 Task: Forward email as attachment with the signature Gus Powell with the subject Cancellation of a call from softage.8@softage.net to softage.9@softage.net and softage.10@softage.net with BCC to softage.6@softage.net with the message Please let me know if there are any updates on the project budget.
Action: Mouse moved to (129, 125)
Screenshot: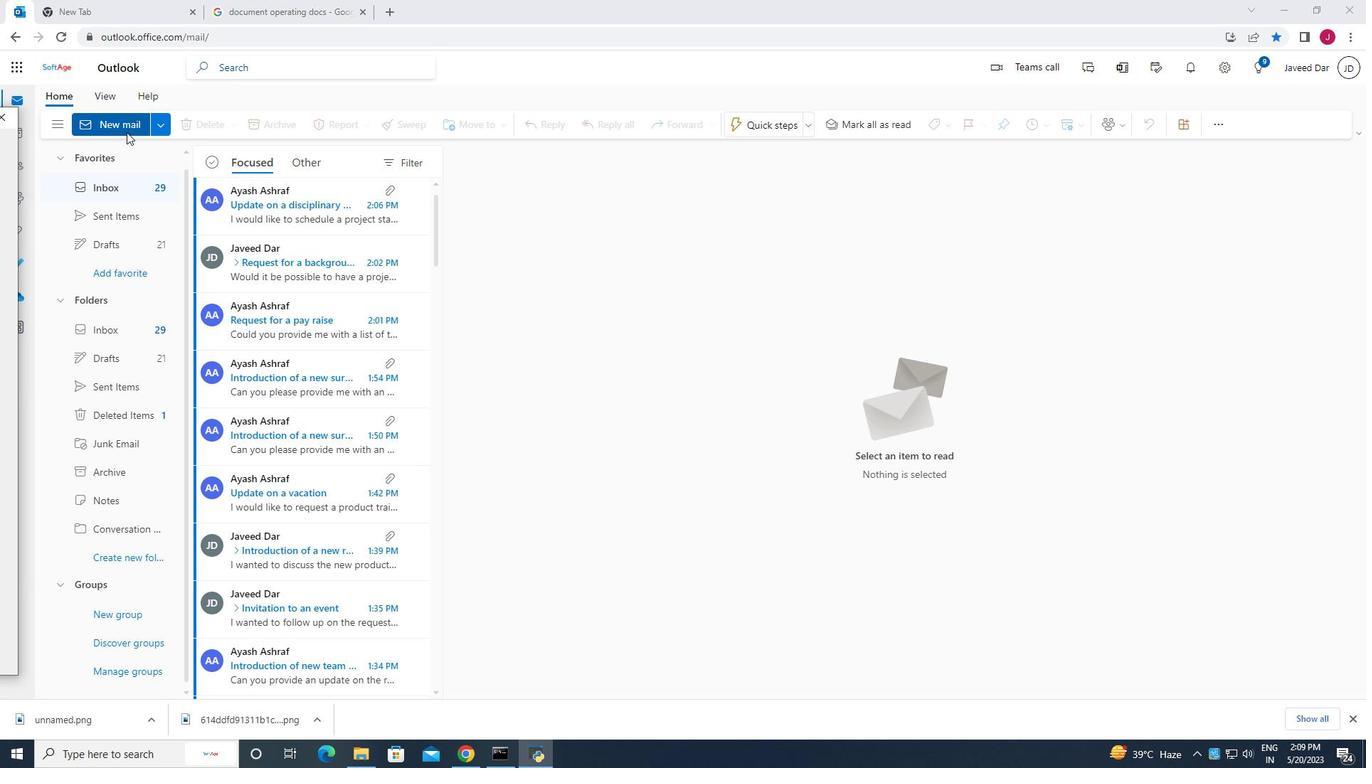 
Action: Mouse pressed left at (129, 125)
Screenshot: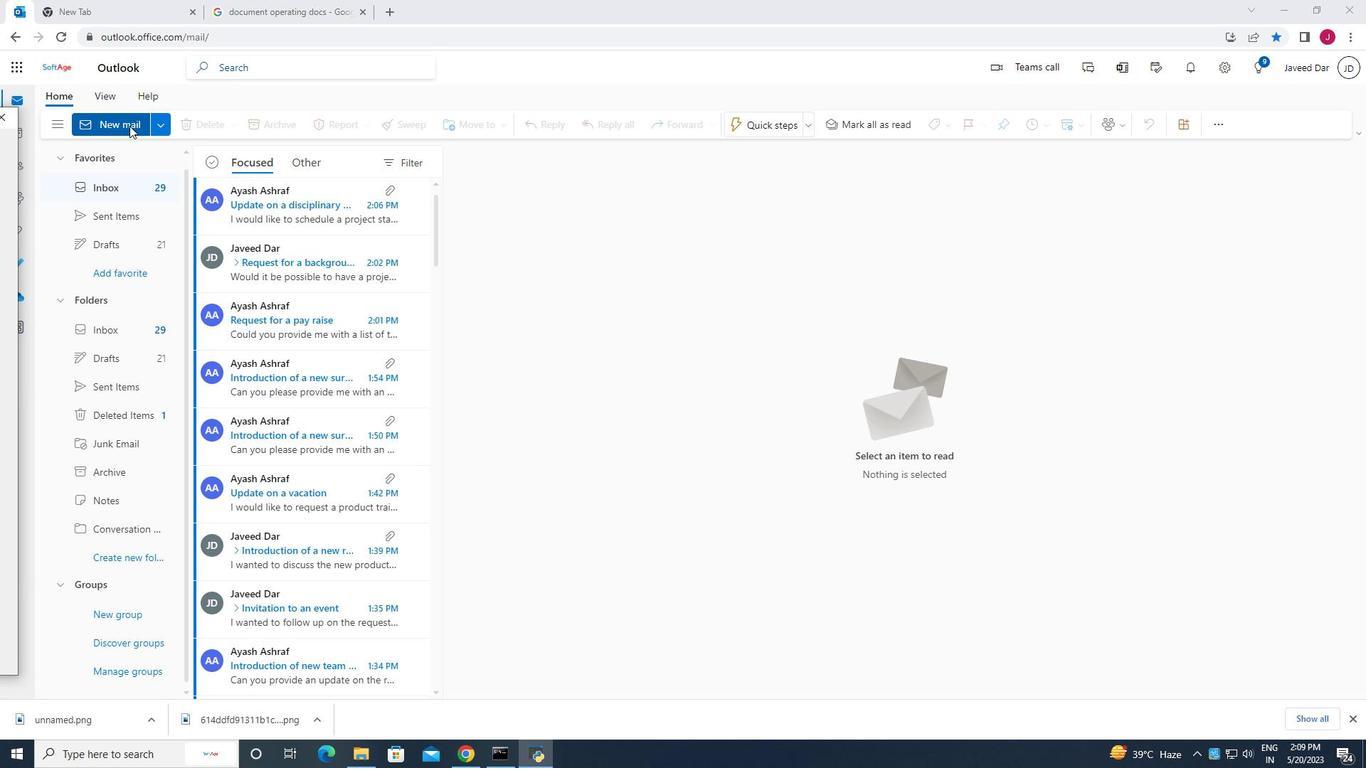 
Action: Mouse moved to (506, 276)
Screenshot: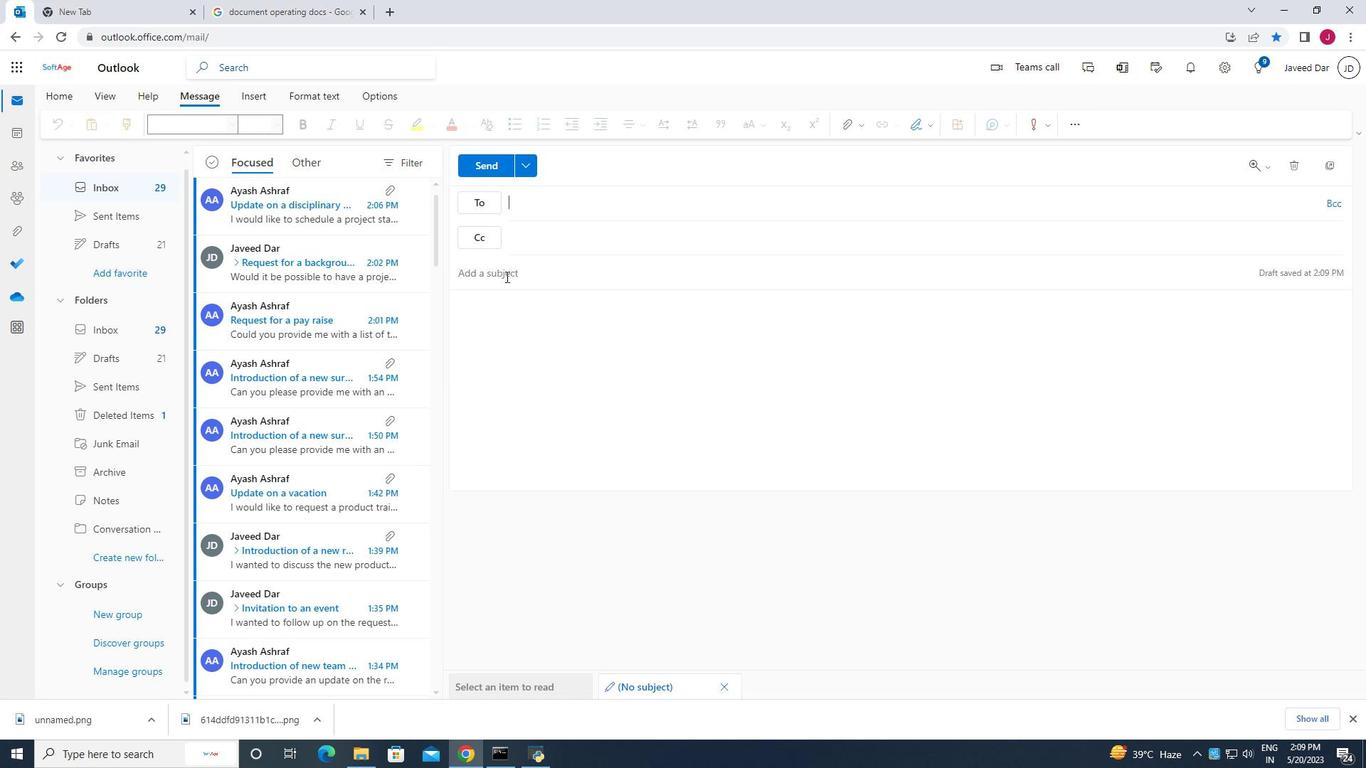 
Action: Mouse pressed left at (506, 276)
Screenshot: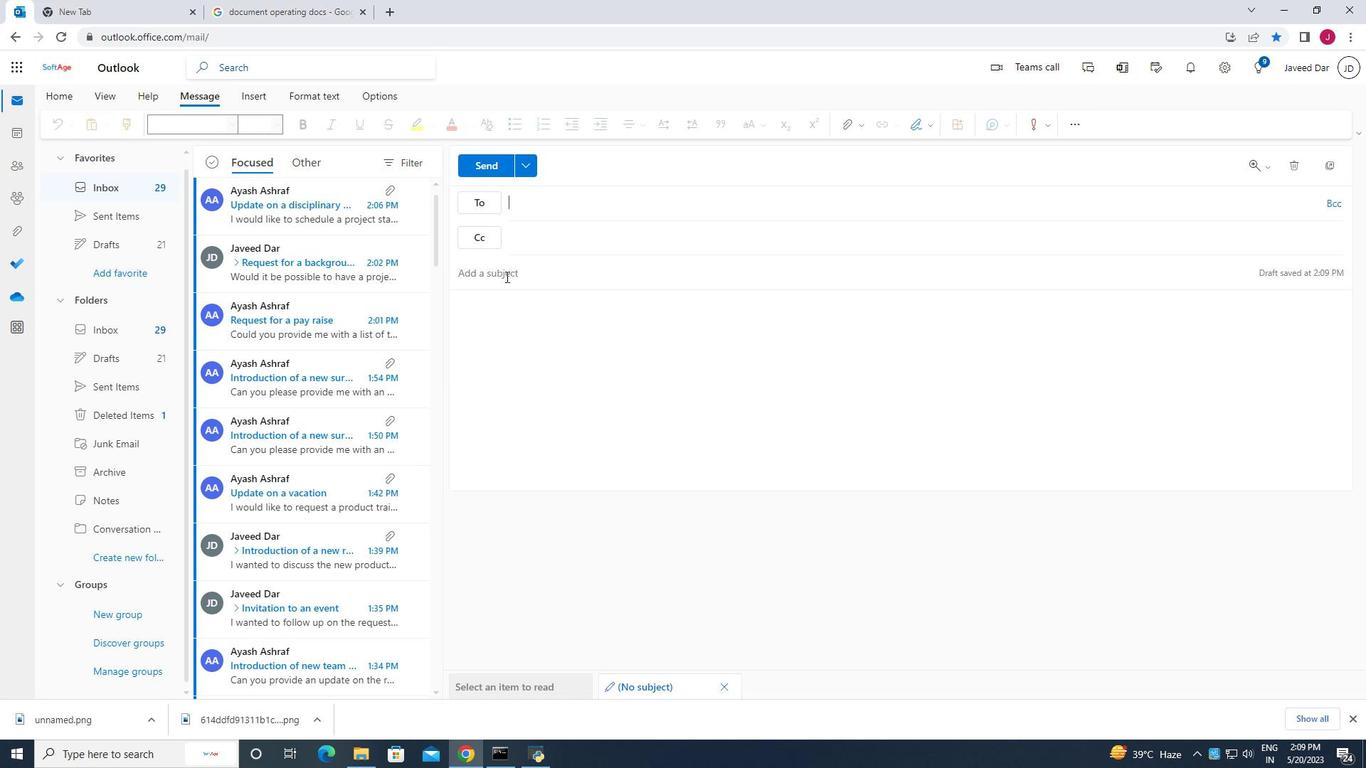 
Action: Mouse moved to (910, 125)
Screenshot: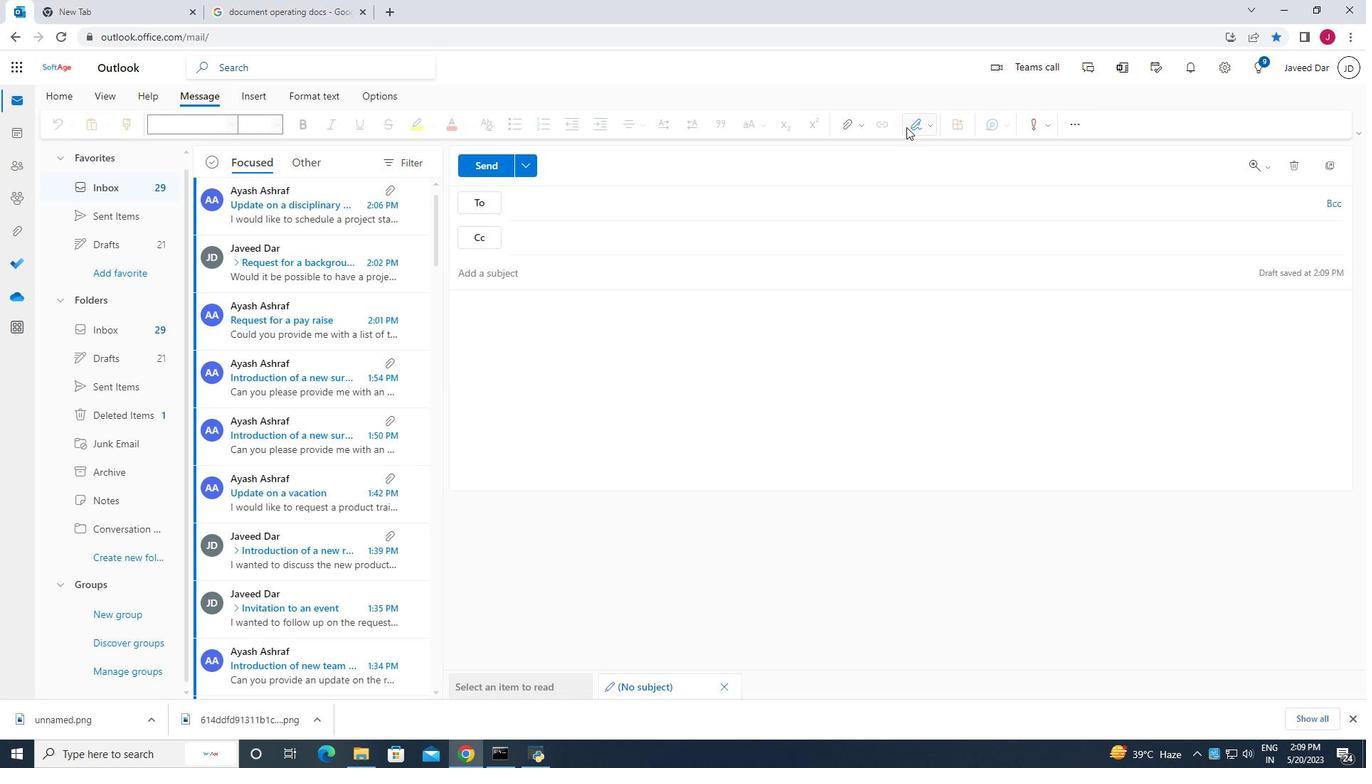 
Action: Mouse pressed left at (910, 125)
Screenshot: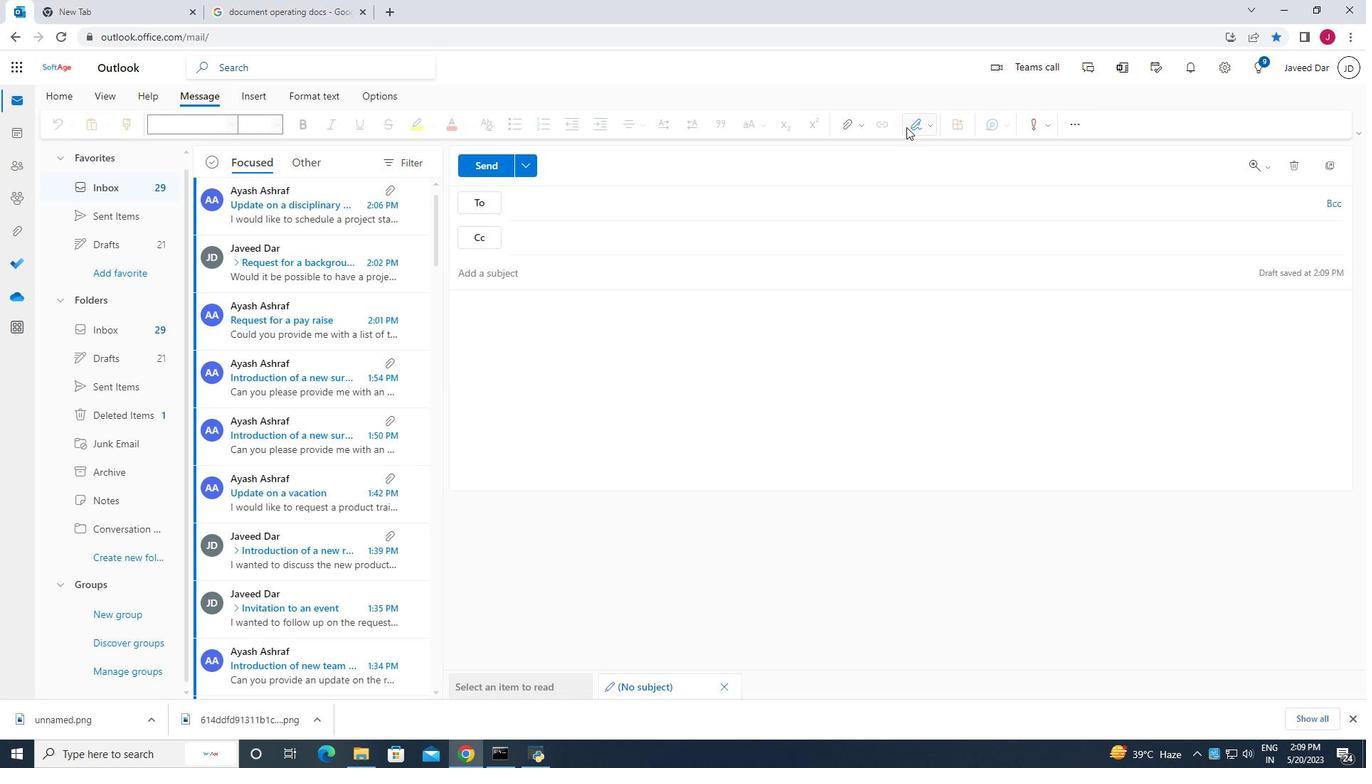 
Action: Mouse moved to (891, 178)
Screenshot: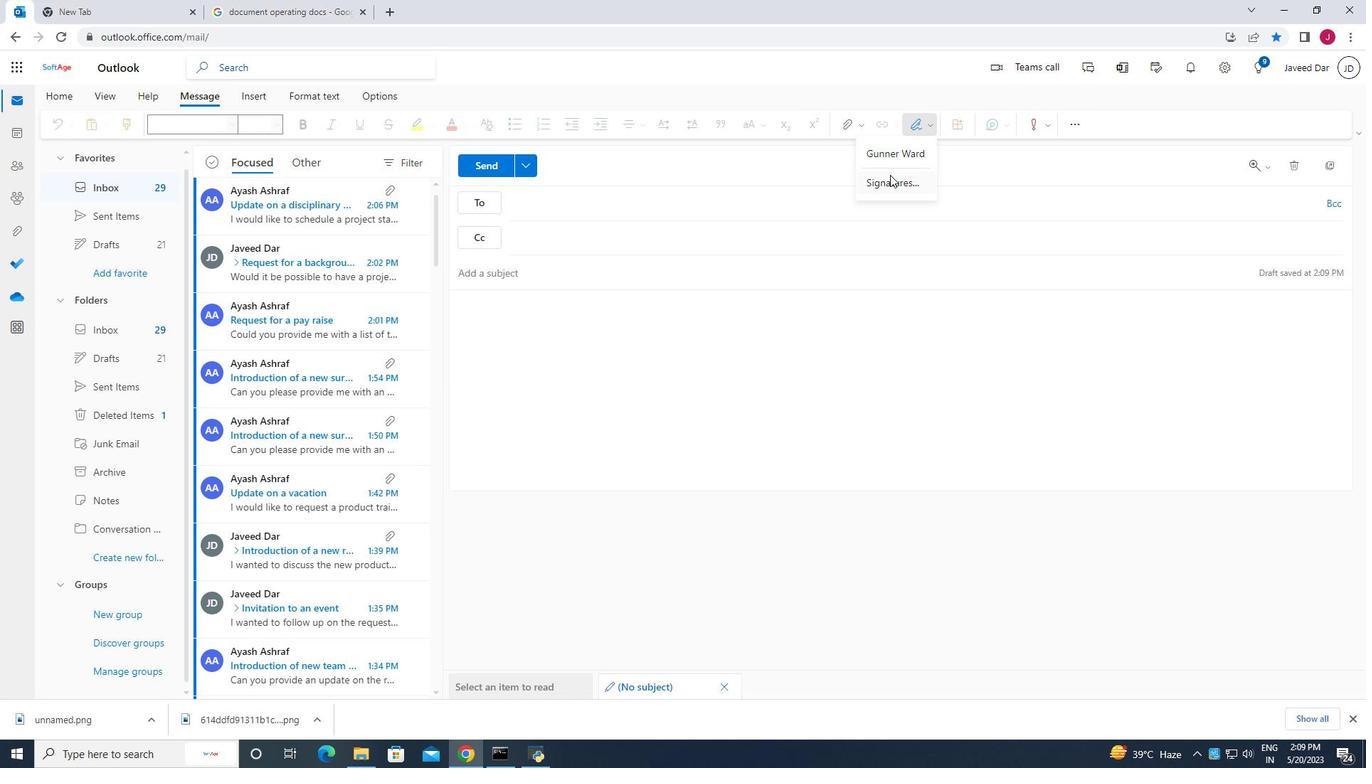 
Action: Mouse pressed left at (891, 178)
Screenshot: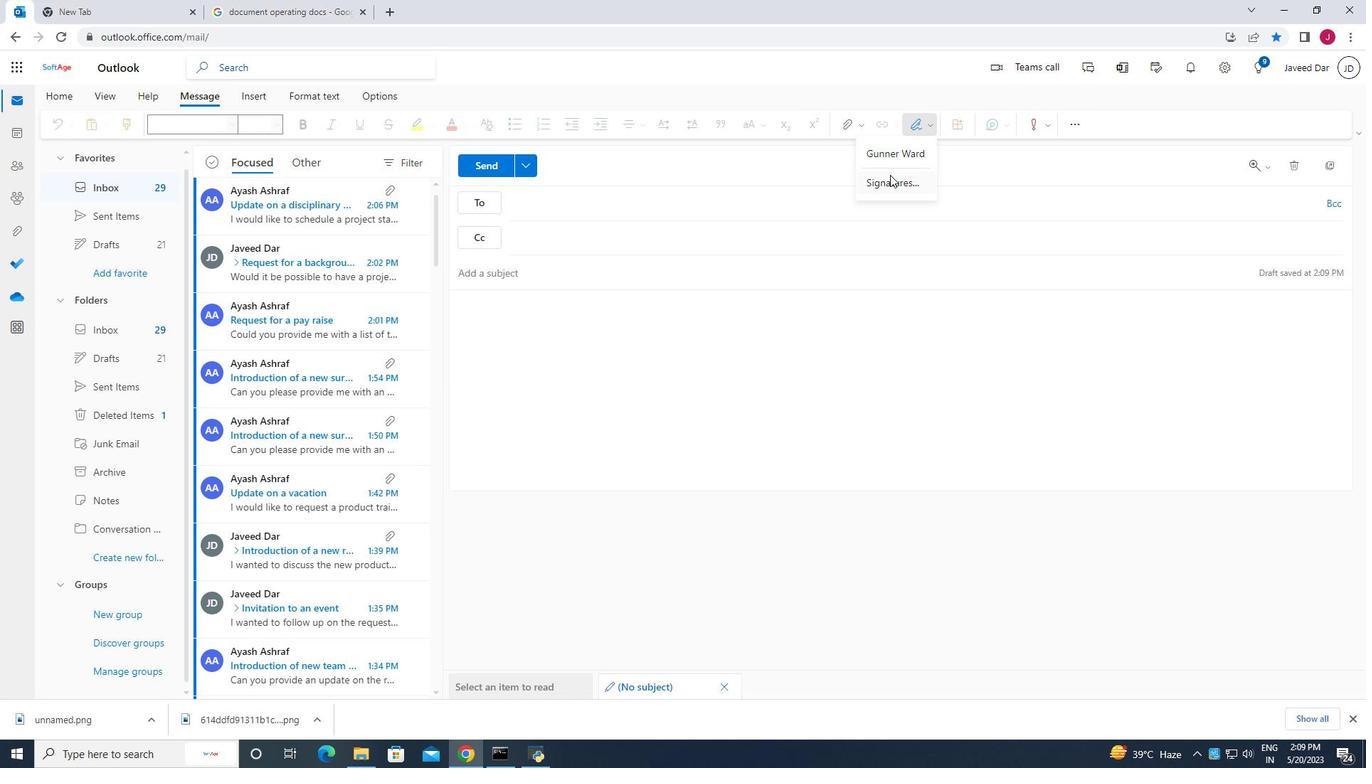 
Action: Mouse moved to (963, 240)
Screenshot: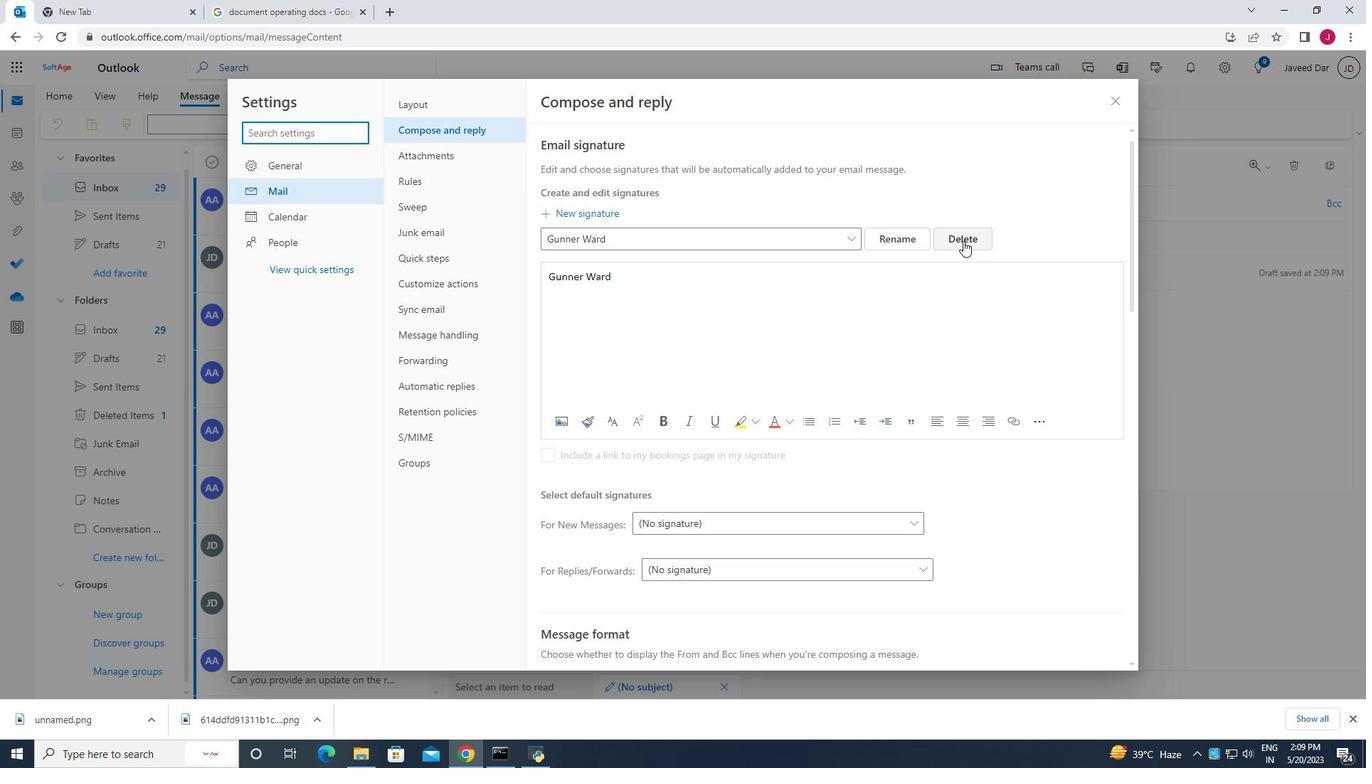 
Action: Mouse pressed left at (963, 240)
Screenshot: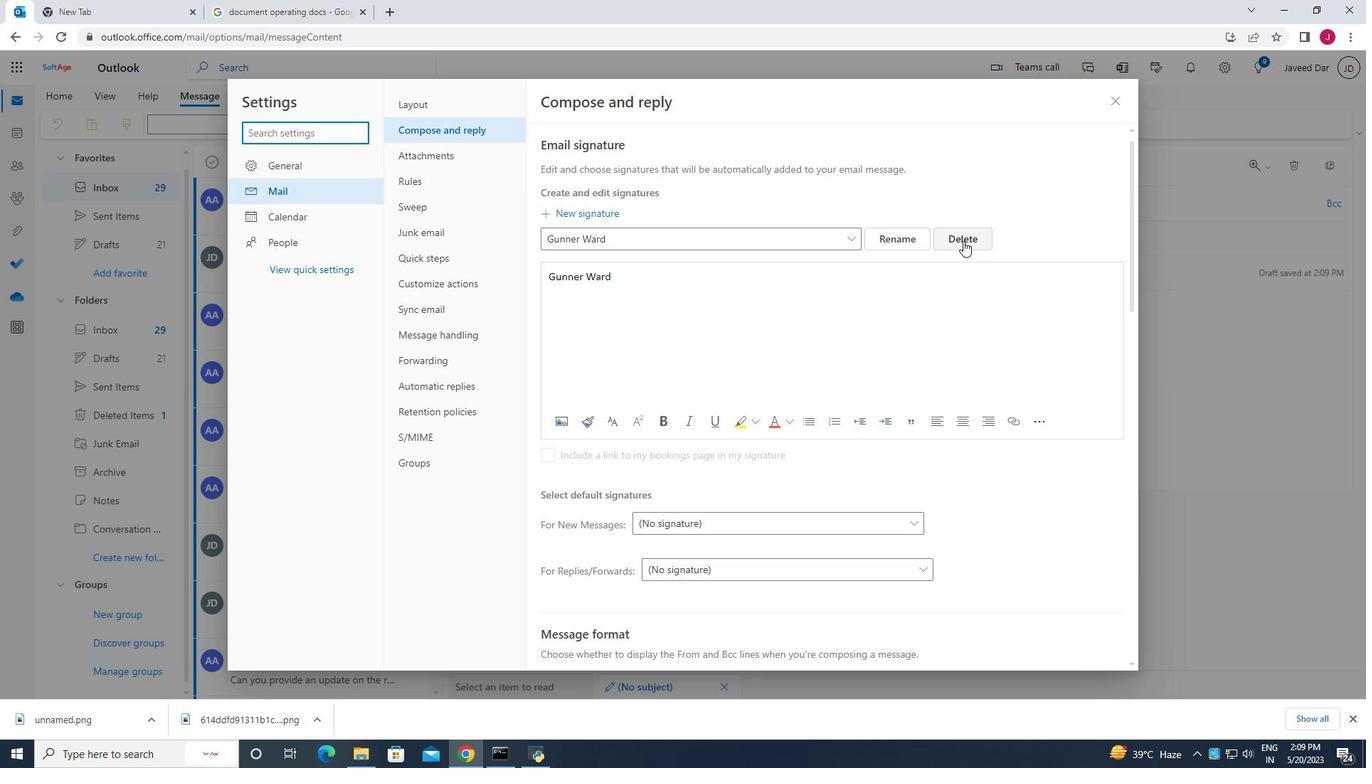 
Action: Mouse moved to (594, 240)
Screenshot: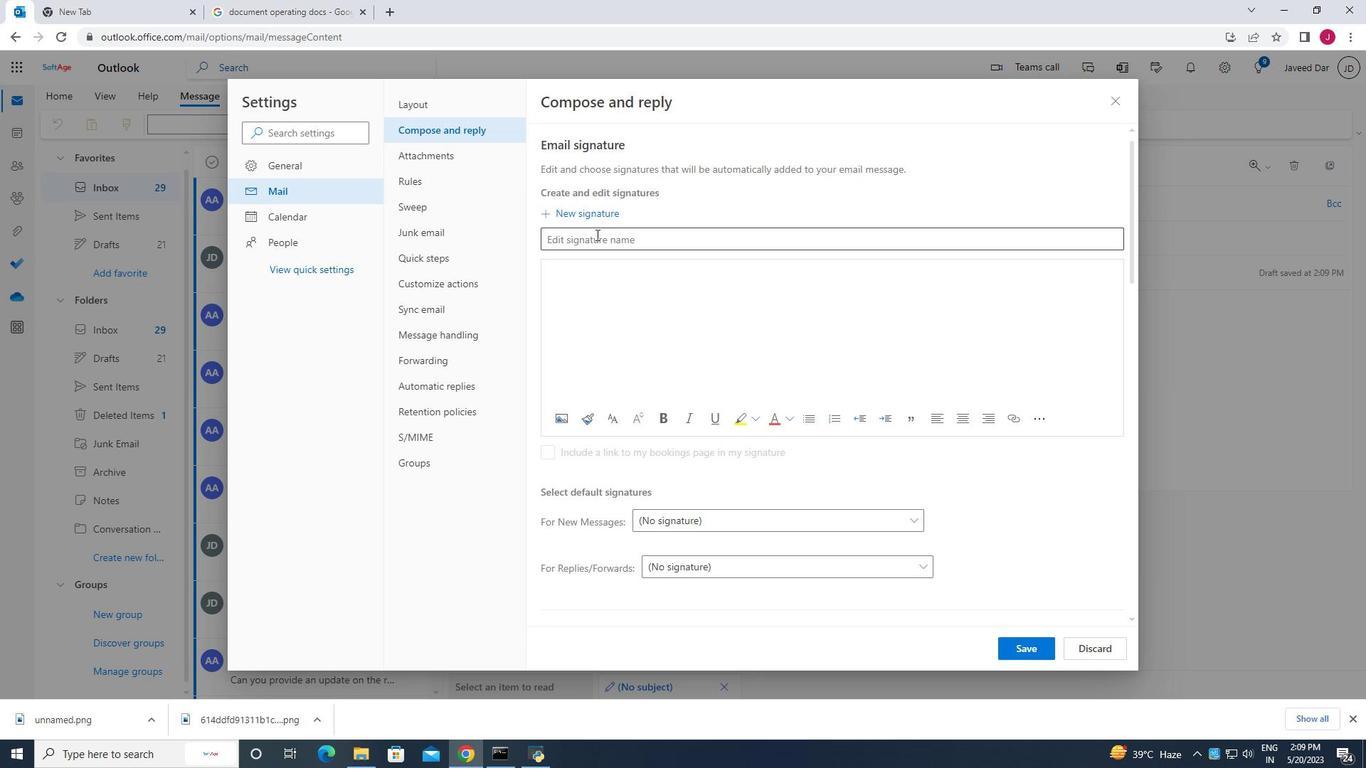 
Action: Mouse pressed left at (594, 240)
Screenshot: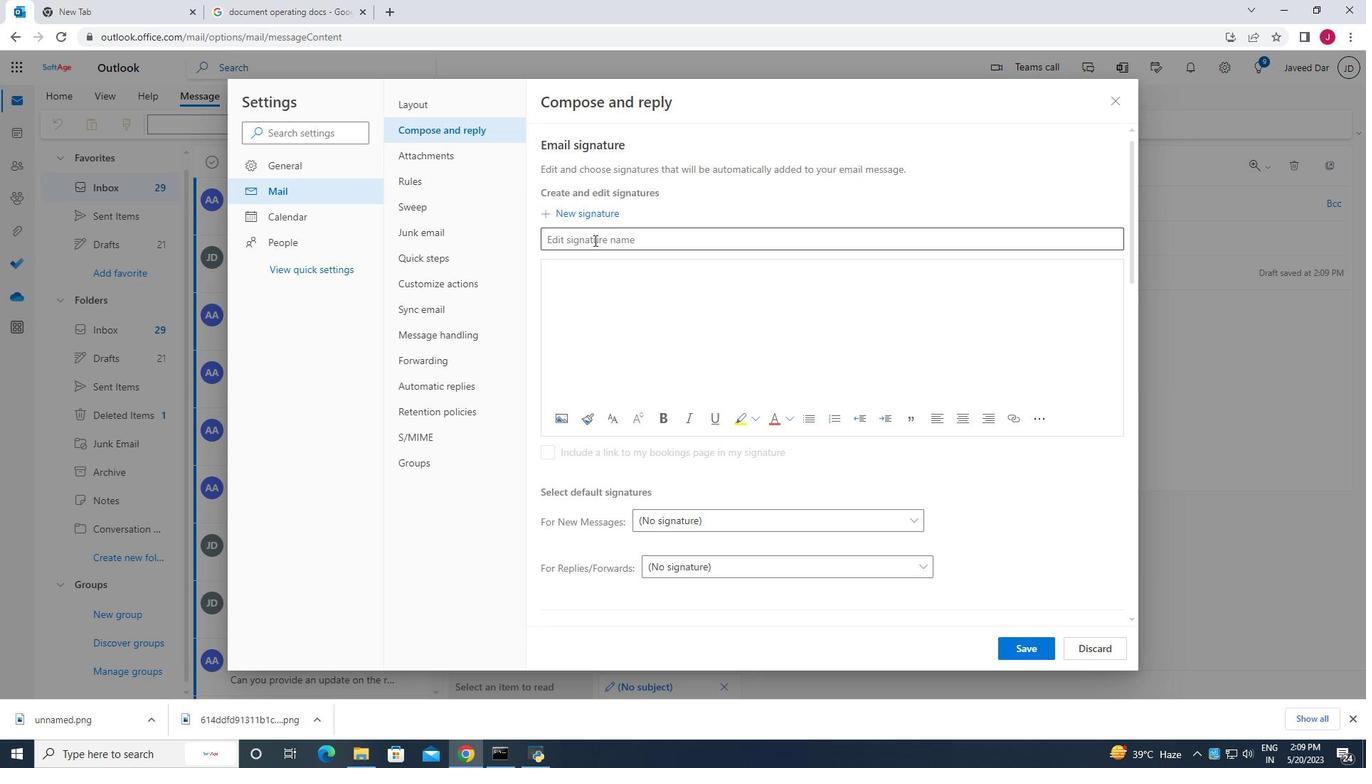 
Action: Mouse moved to (595, 235)
Screenshot: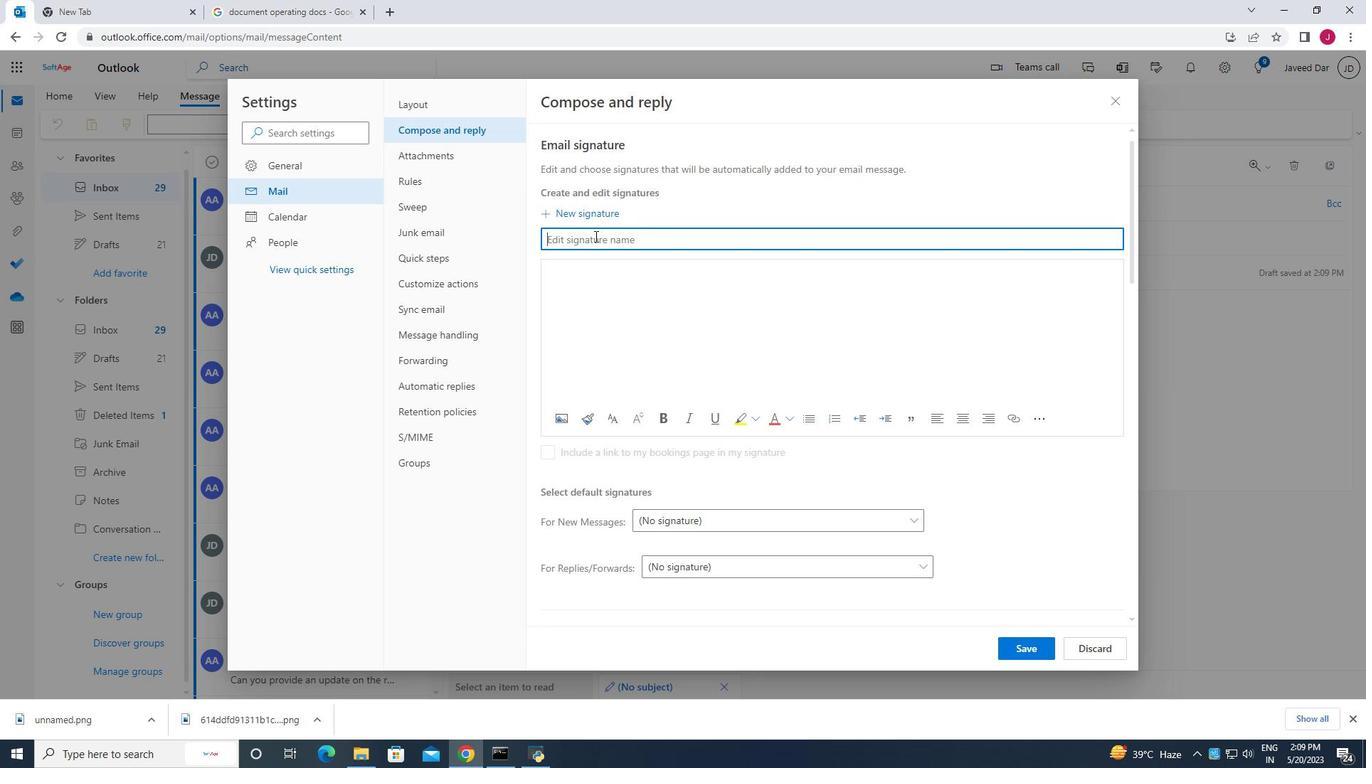 
Action: Key pressed <Key.caps_lock>G<Key.caps_lock>us<Key.space><Key.caps_lock>P<Key.caps_lock>owell
Screenshot: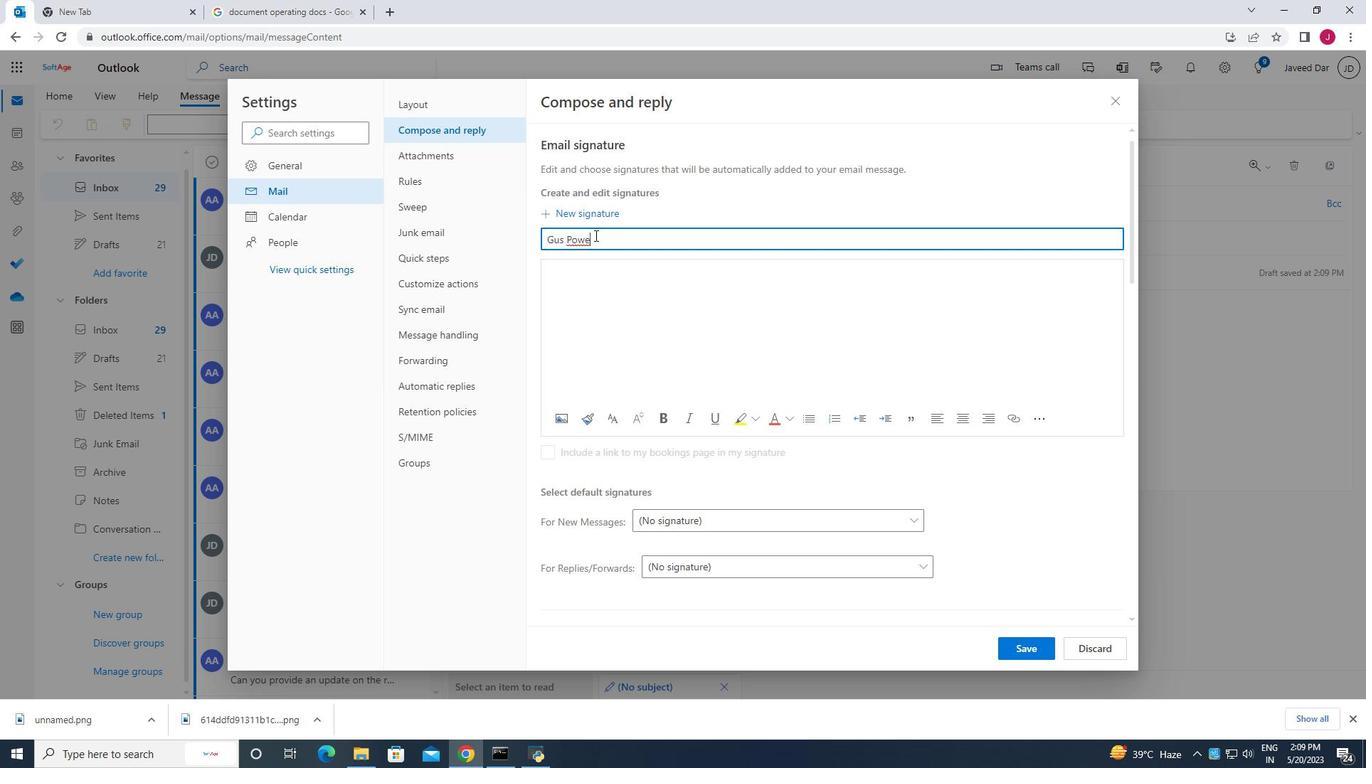 
Action: Mouse moved to (572, 272)
Screenshot: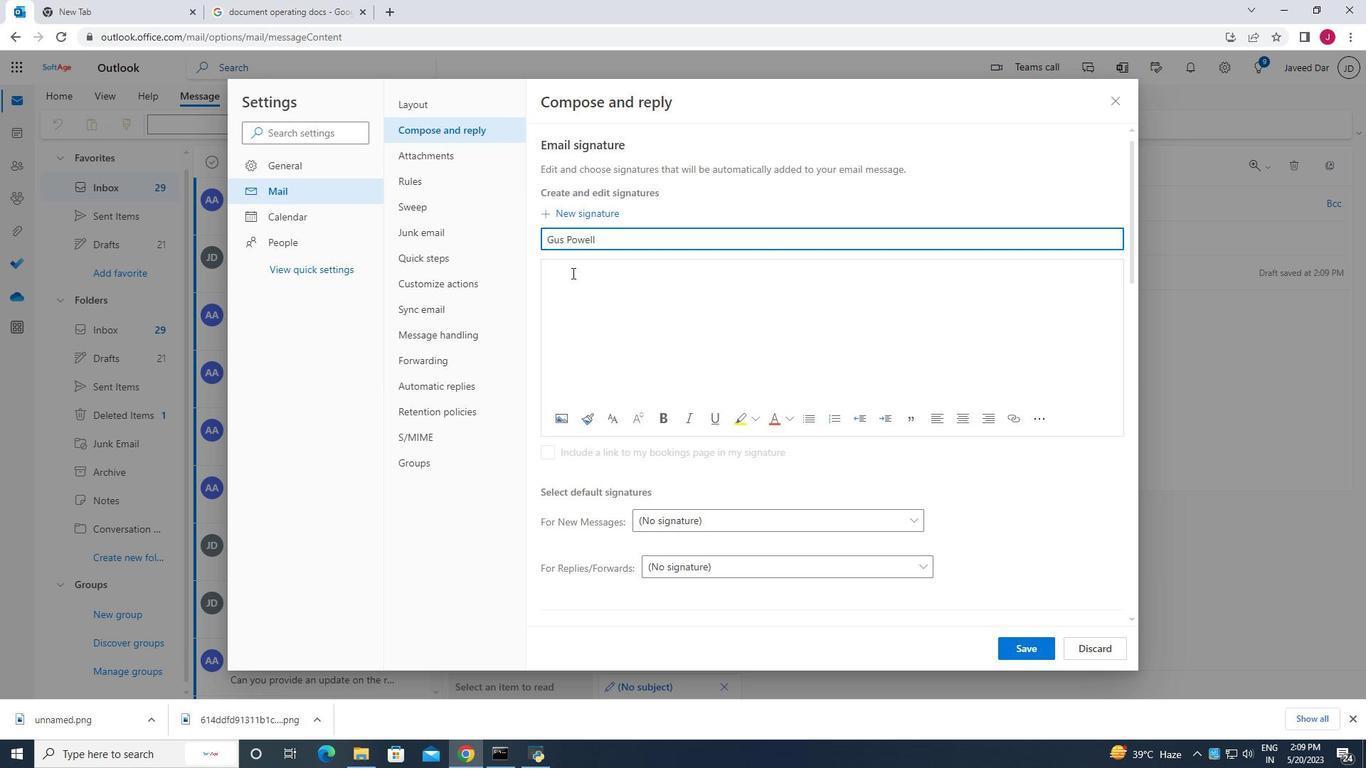 
Action: Mouse pressed left at (572, 272)
Screenshot: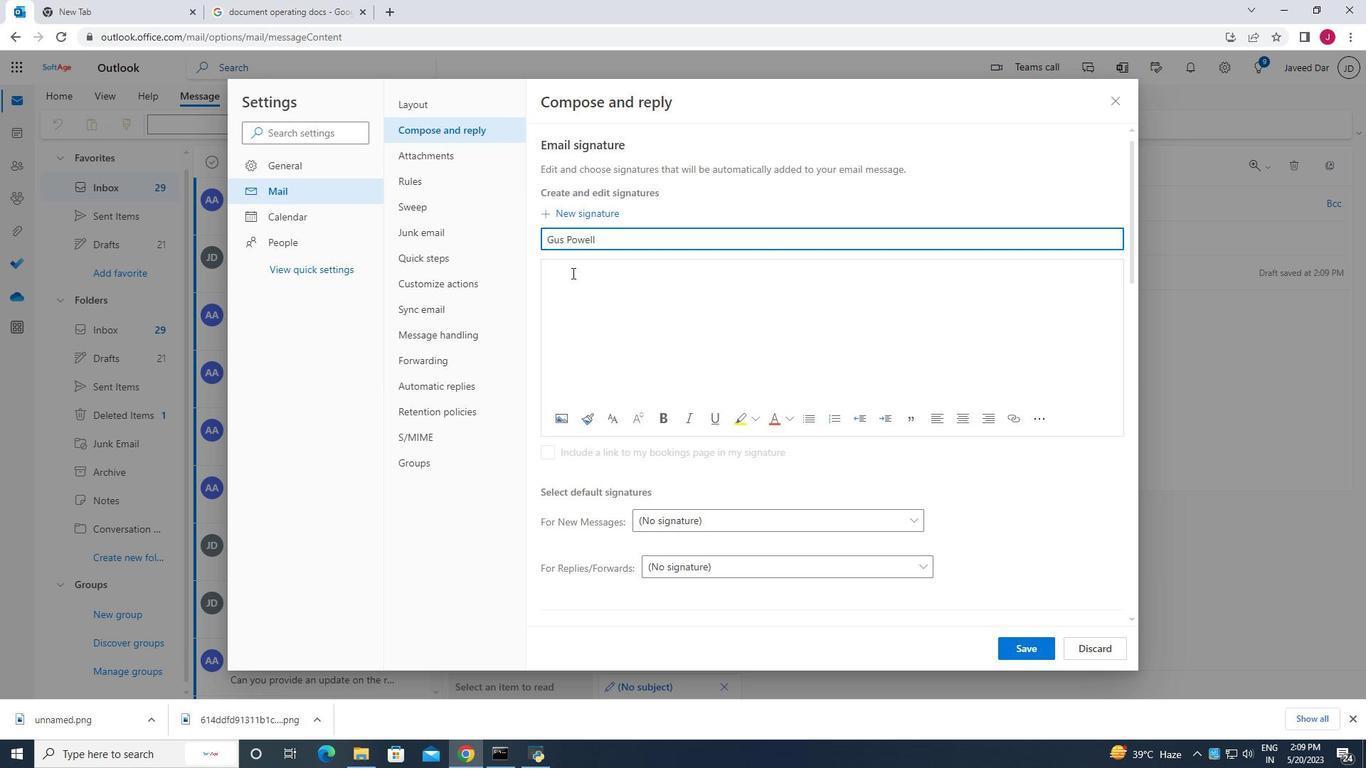 
Action: Mouse moved to (573, 271)
Screenshot: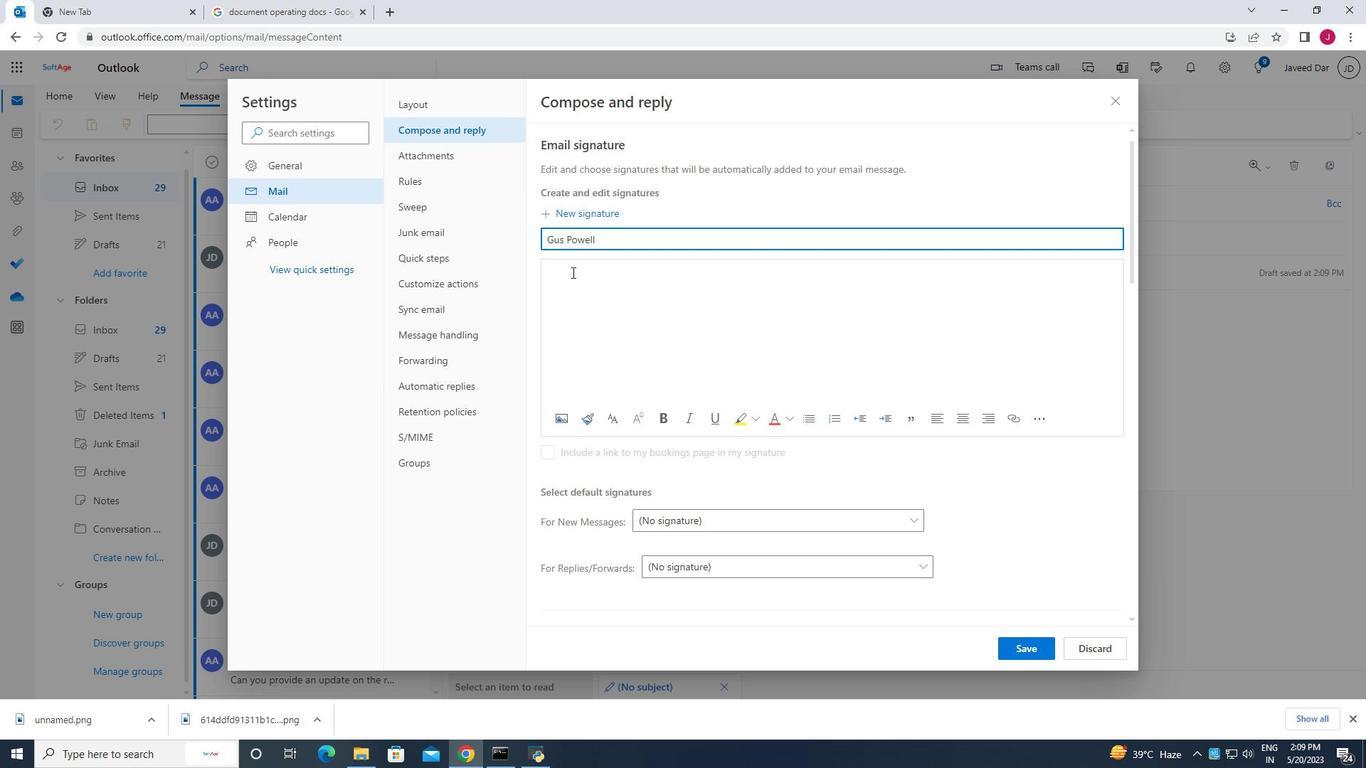 
Action: Key pressed <Key.caps_lock>G<Key.caps_lock>us<Key.space><Key.caps_lock>P<Key.caps_lock>owell
Screenshot: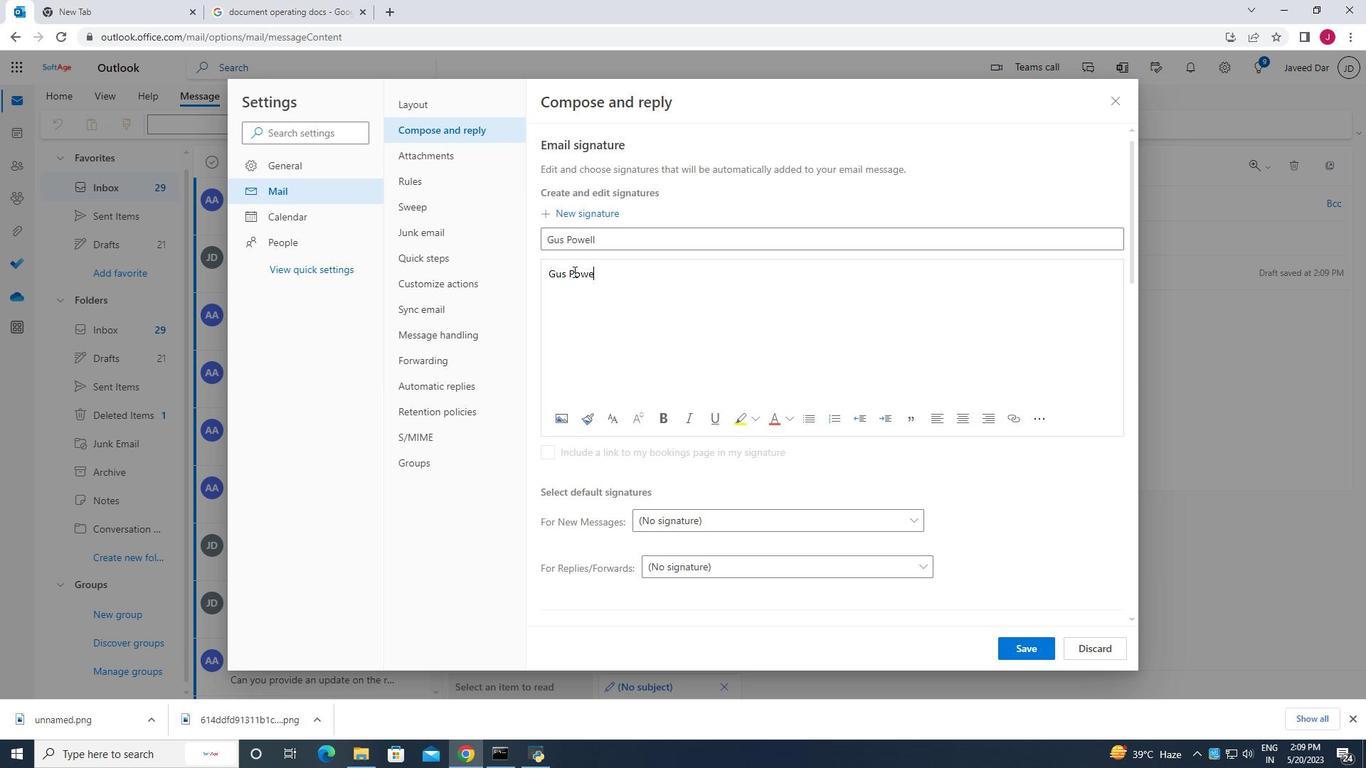 
Action: Mouse moved to (1019, 647)
Screenshot: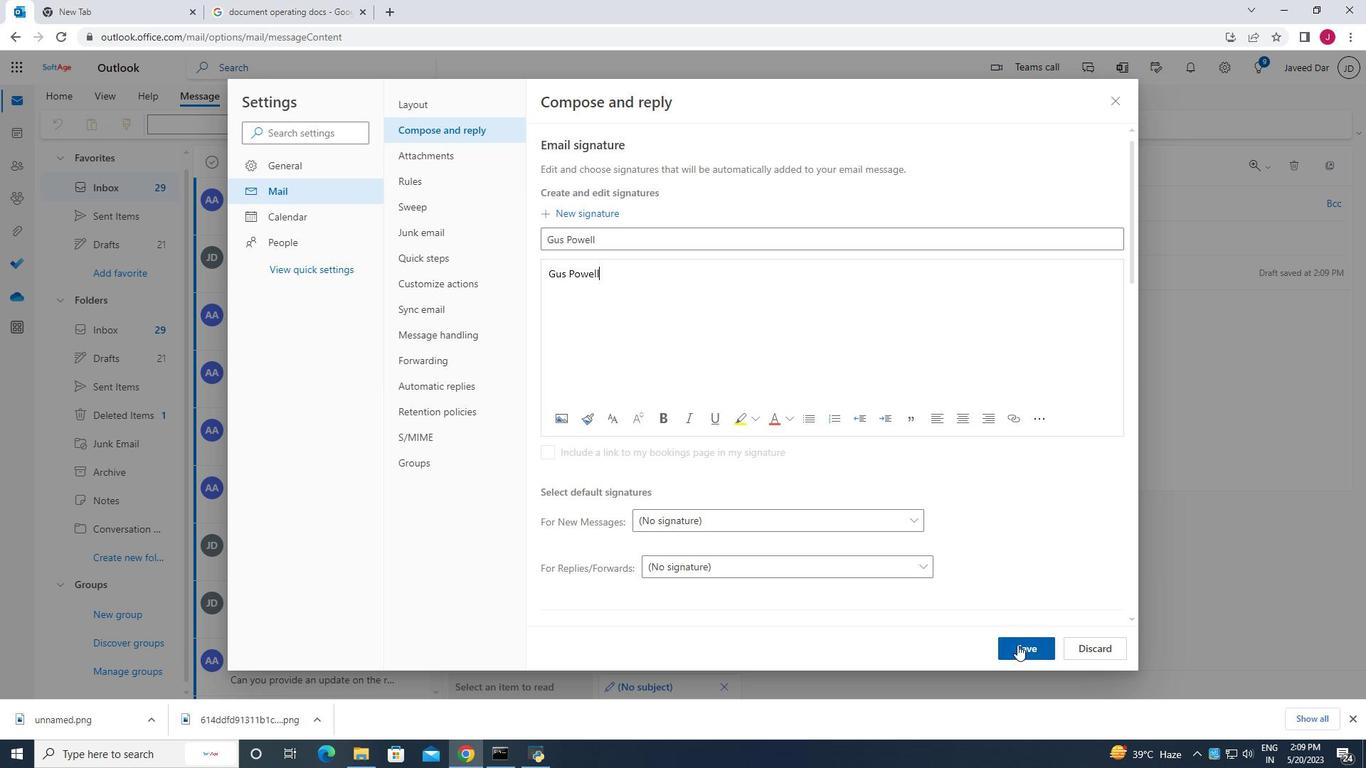 
Action: Mouse pressed left at (1019, 647)
Screenshot: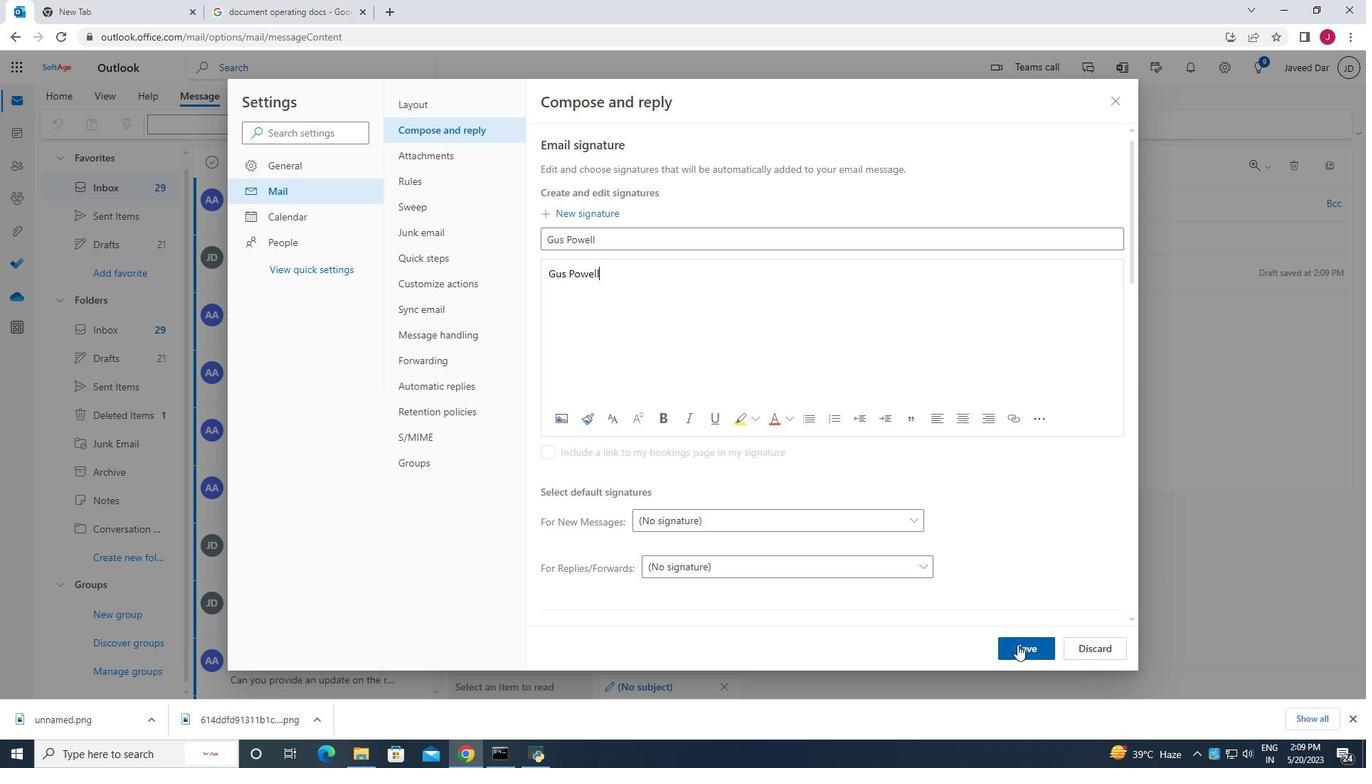
Action: Mouse moved to (1106, 101)
Screenshot: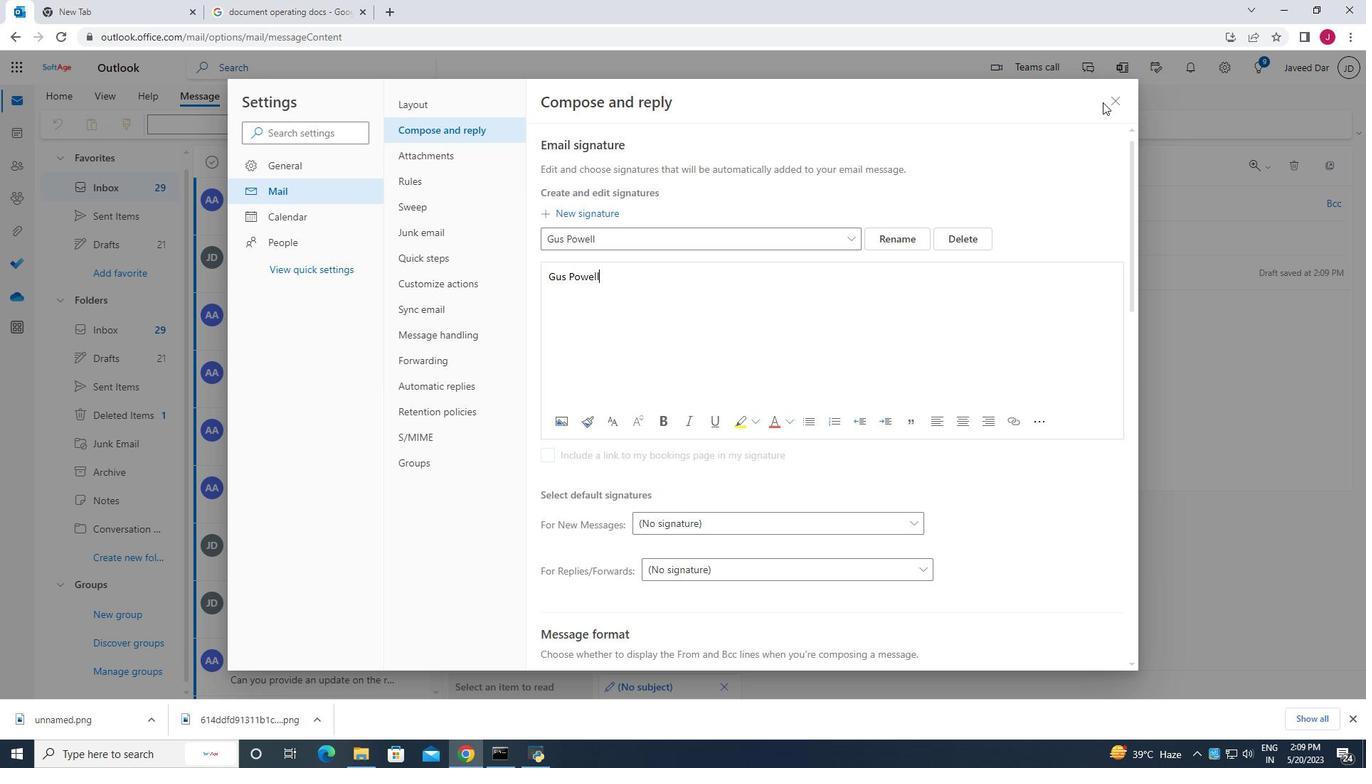 
Action: Mouse pressed left at (1106, 101)
Screenshot: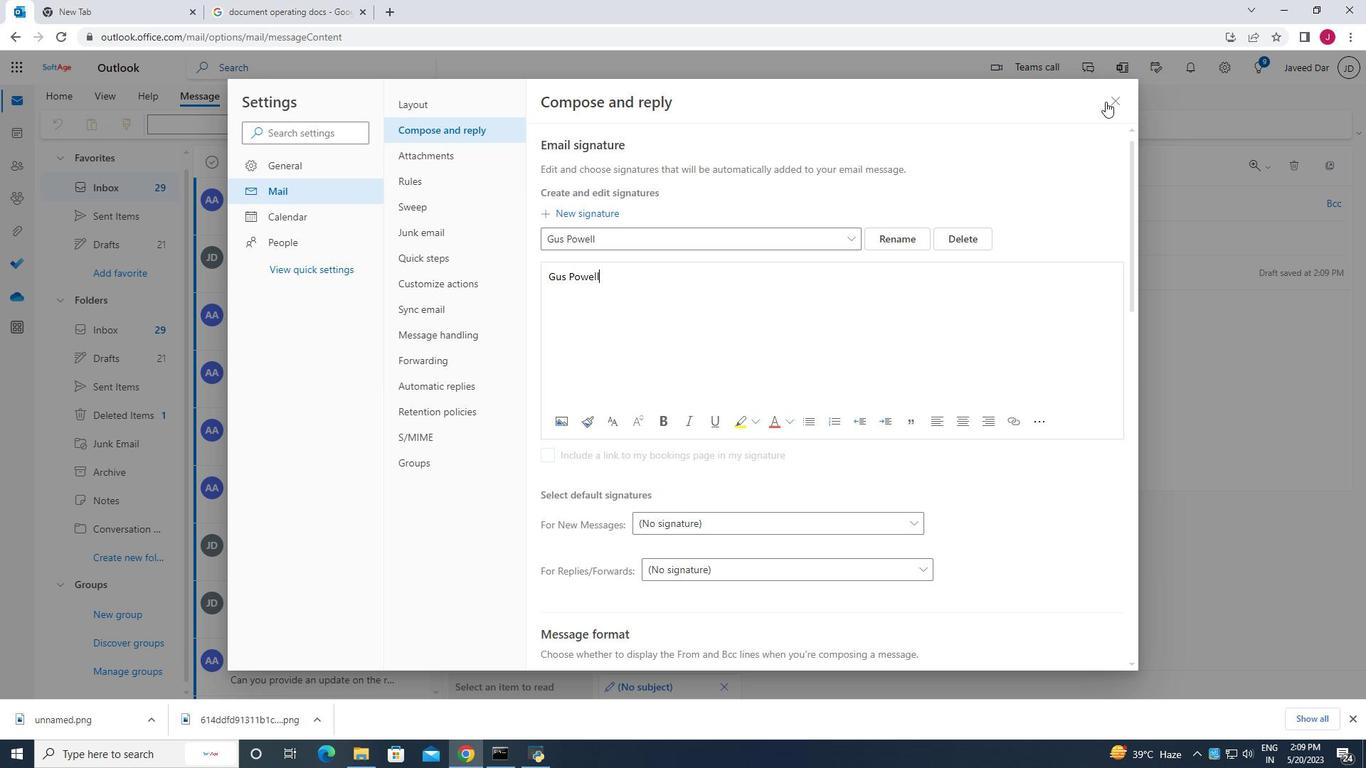 
Action: Mouse moved to (926, 125)
Screenshot: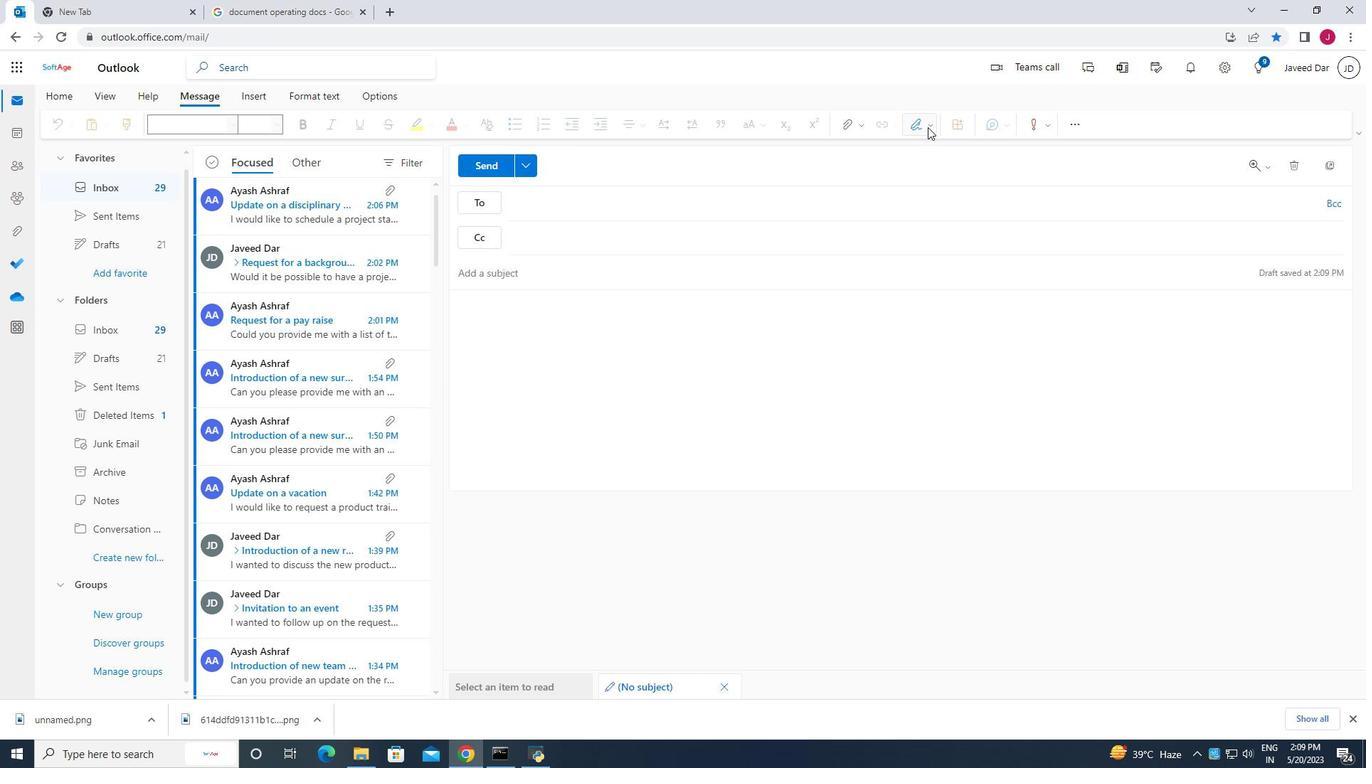 
Action: Mouse pressed left at (926, 125)
Screenshot: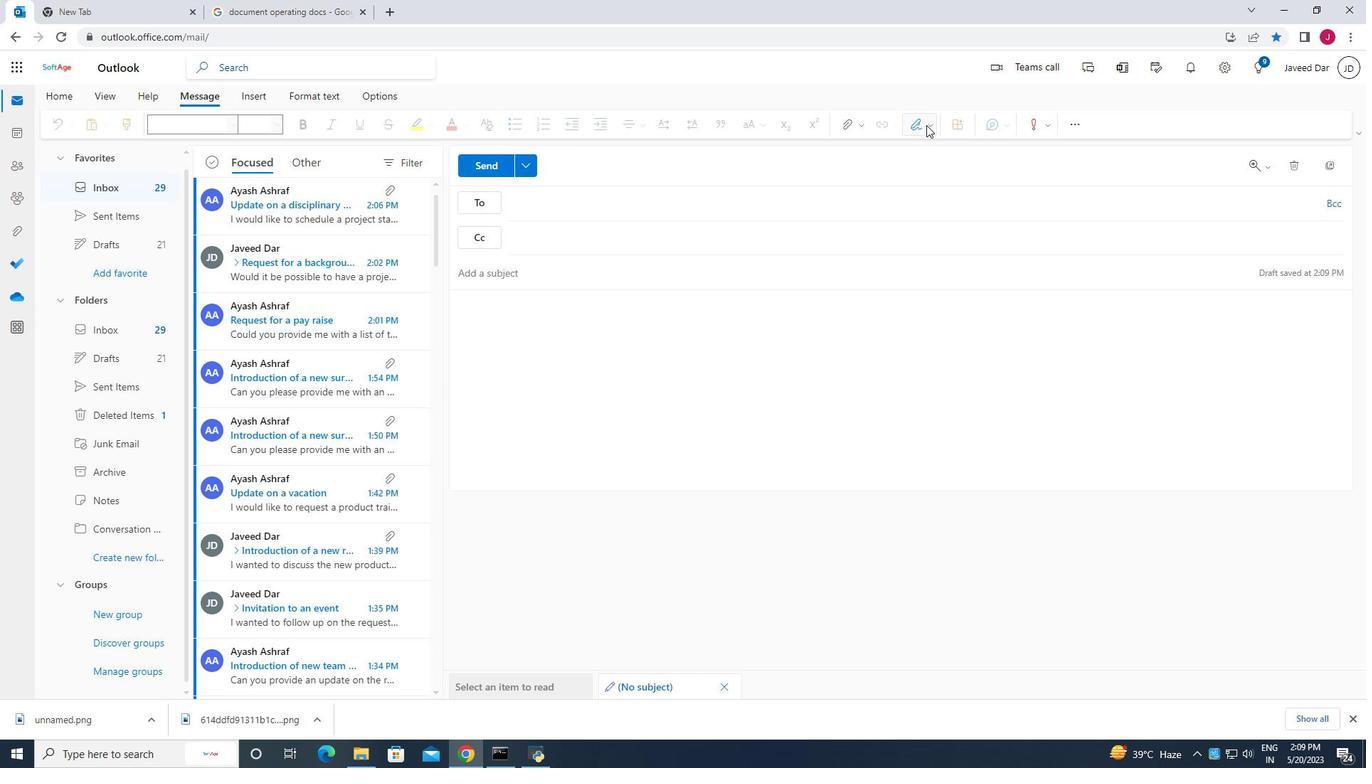 
Action: Mouse moved to (892, 153)
Screenshot: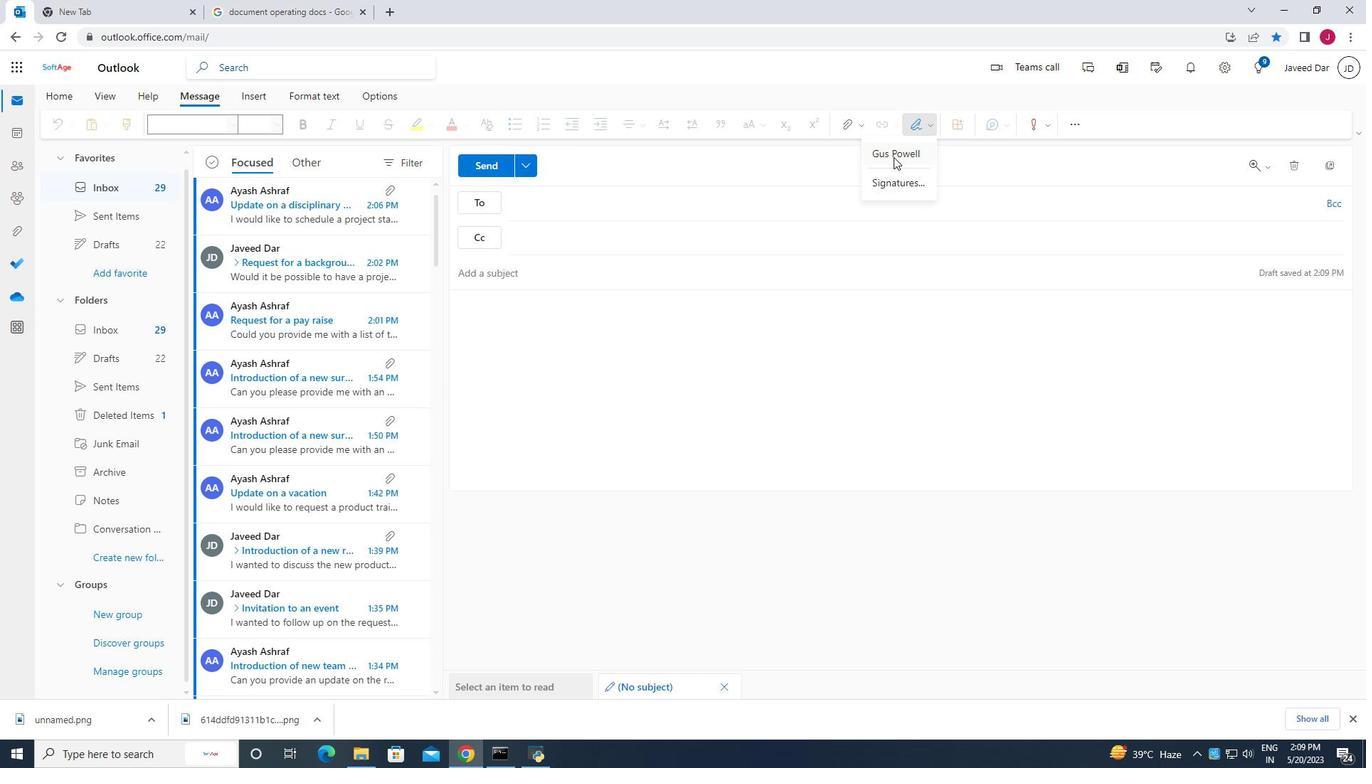 
Action: Mouse pressed left at (892, 153)
Screenshot: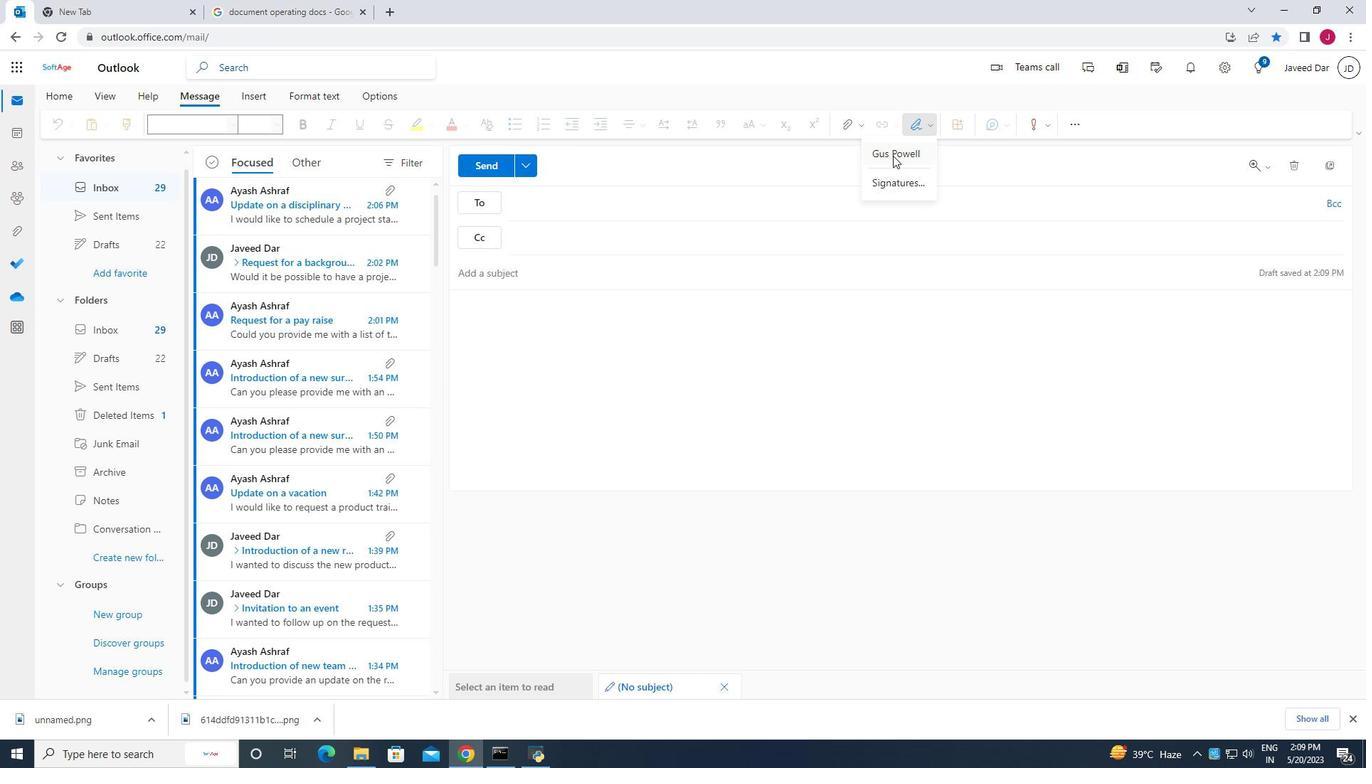 
Action: Mouse moved to (480, 307)
Screenshot: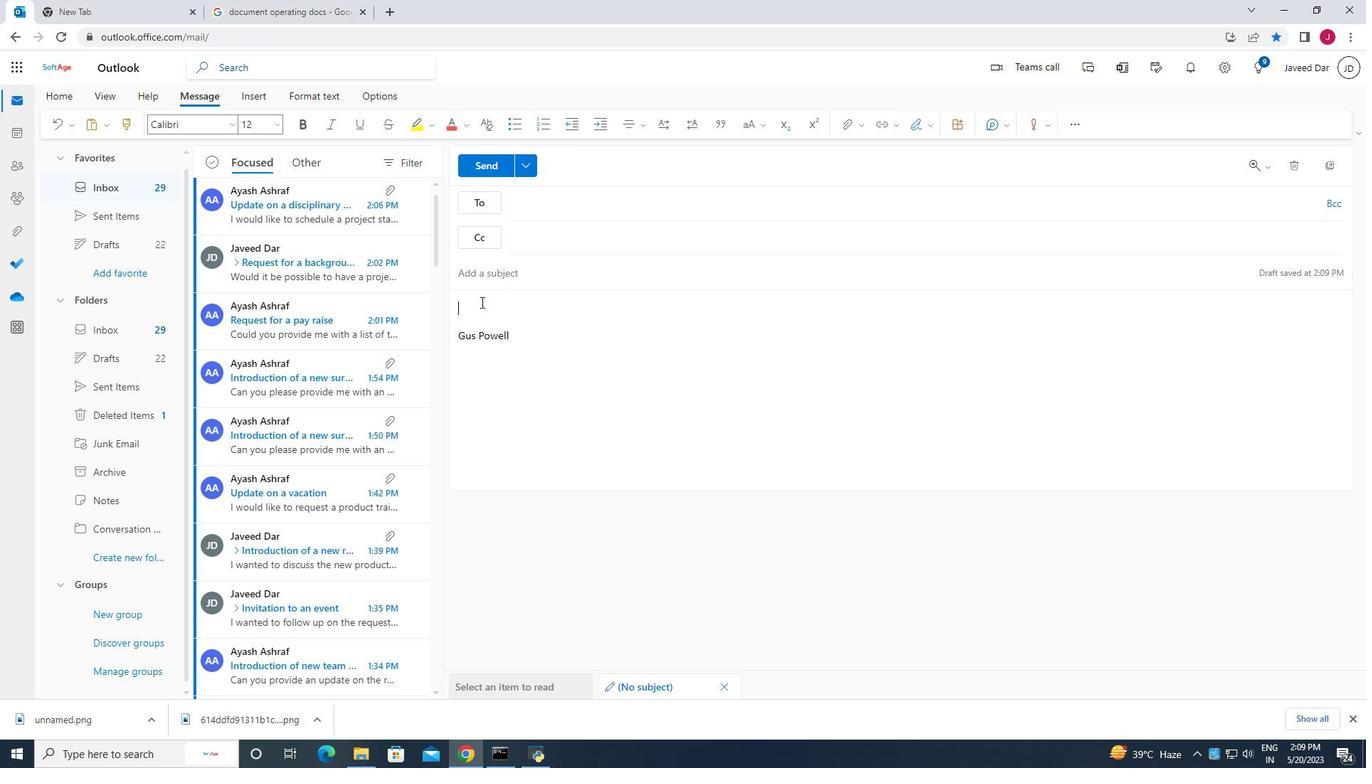 
Action: Key pressed <Key.caps_lock>P<Key.caps_lock>lw<Key.backspace>ease<Key.space>let<Key.space>me<Key.space>know<Key.space>if<Key.space>there<Key.space>are<Key.space>any<Key.space>updates<Key.space>on<Key.space>the<Key.space>project<Key.space>budget.
Screenshot: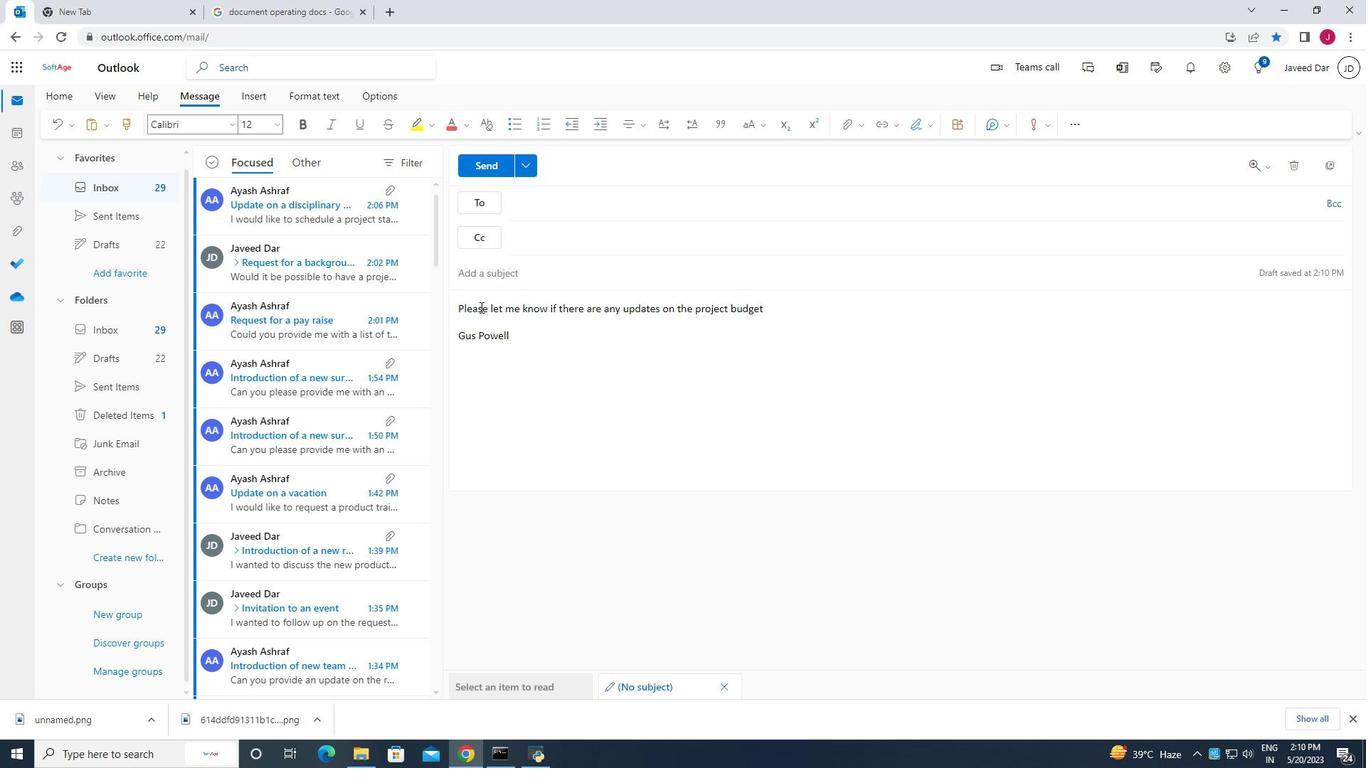
Action: Mouse moved to (478, 275)
Screenshot: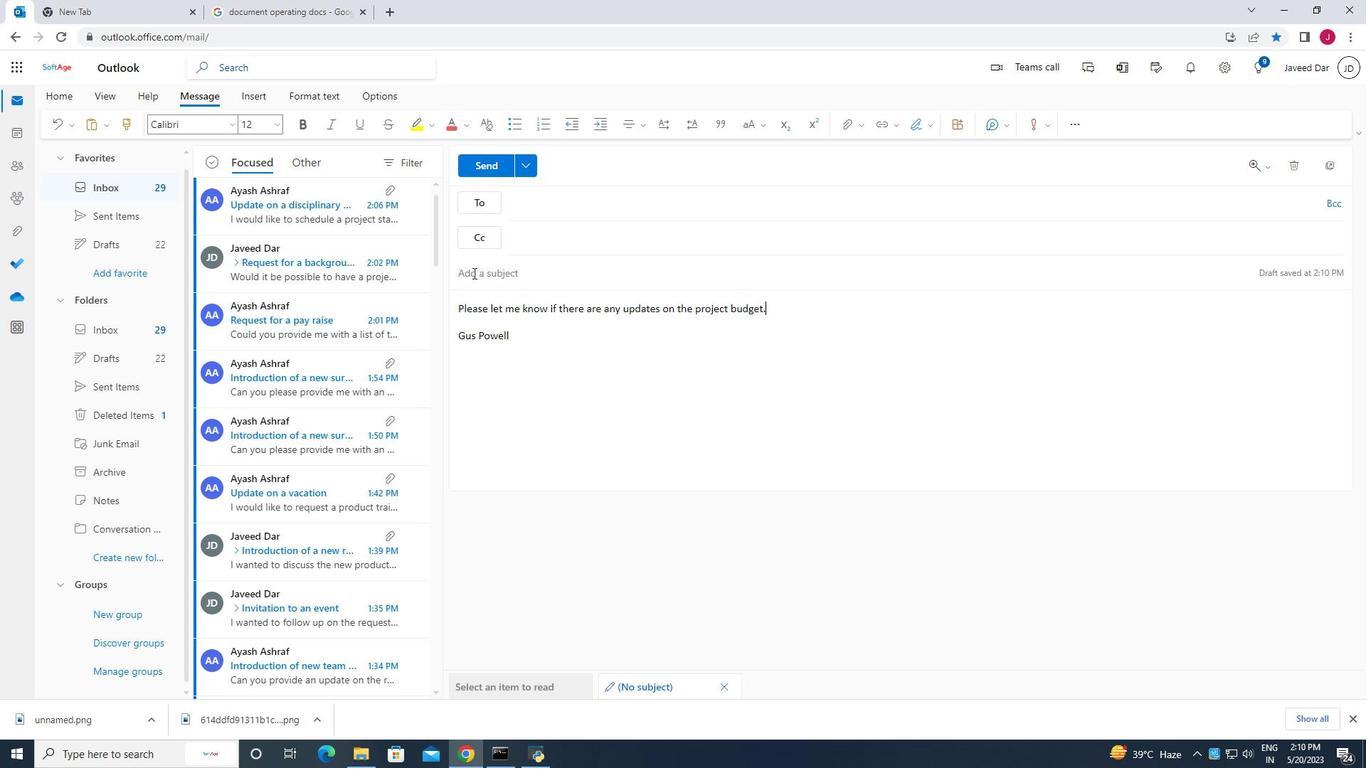 
Action: Mouse pressed left at (478, 275)
Screenshot: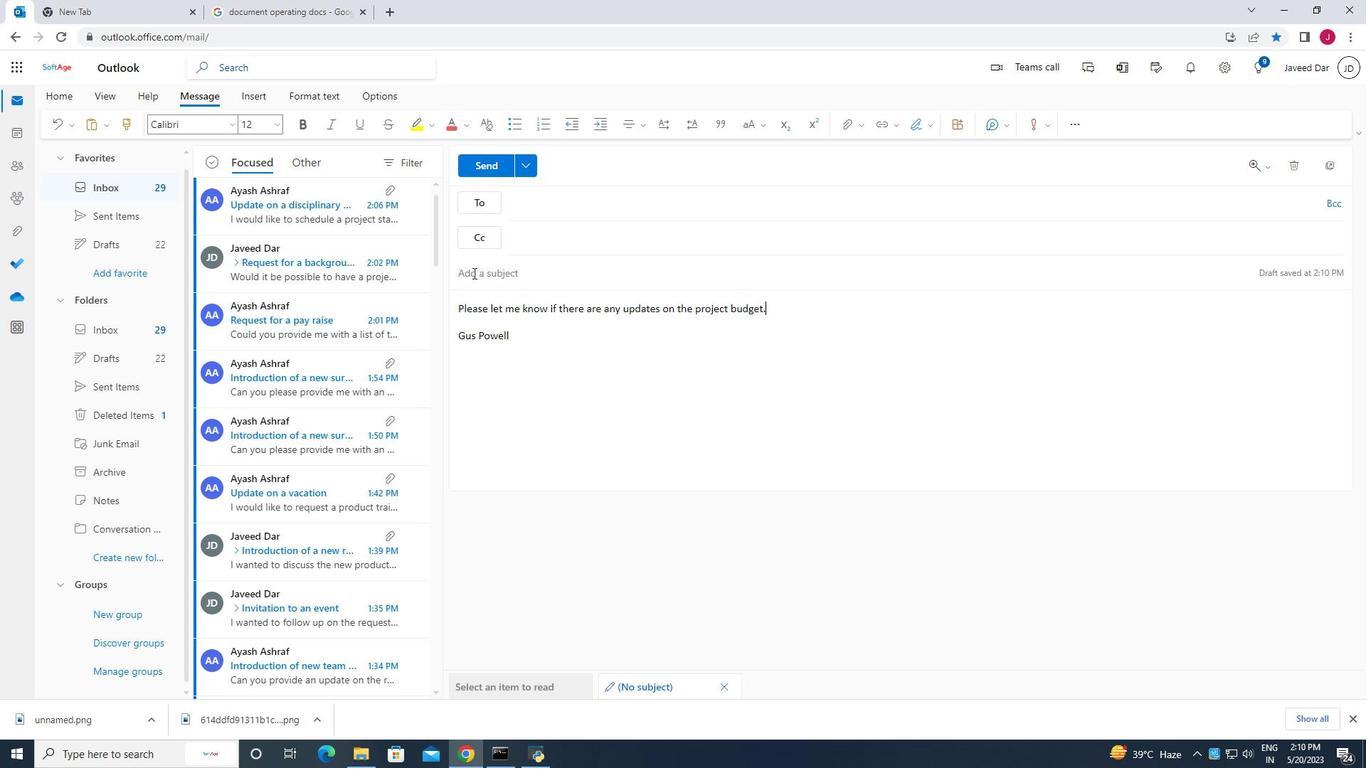 
Action: Mouse moved to (479, 275)
Screenshot: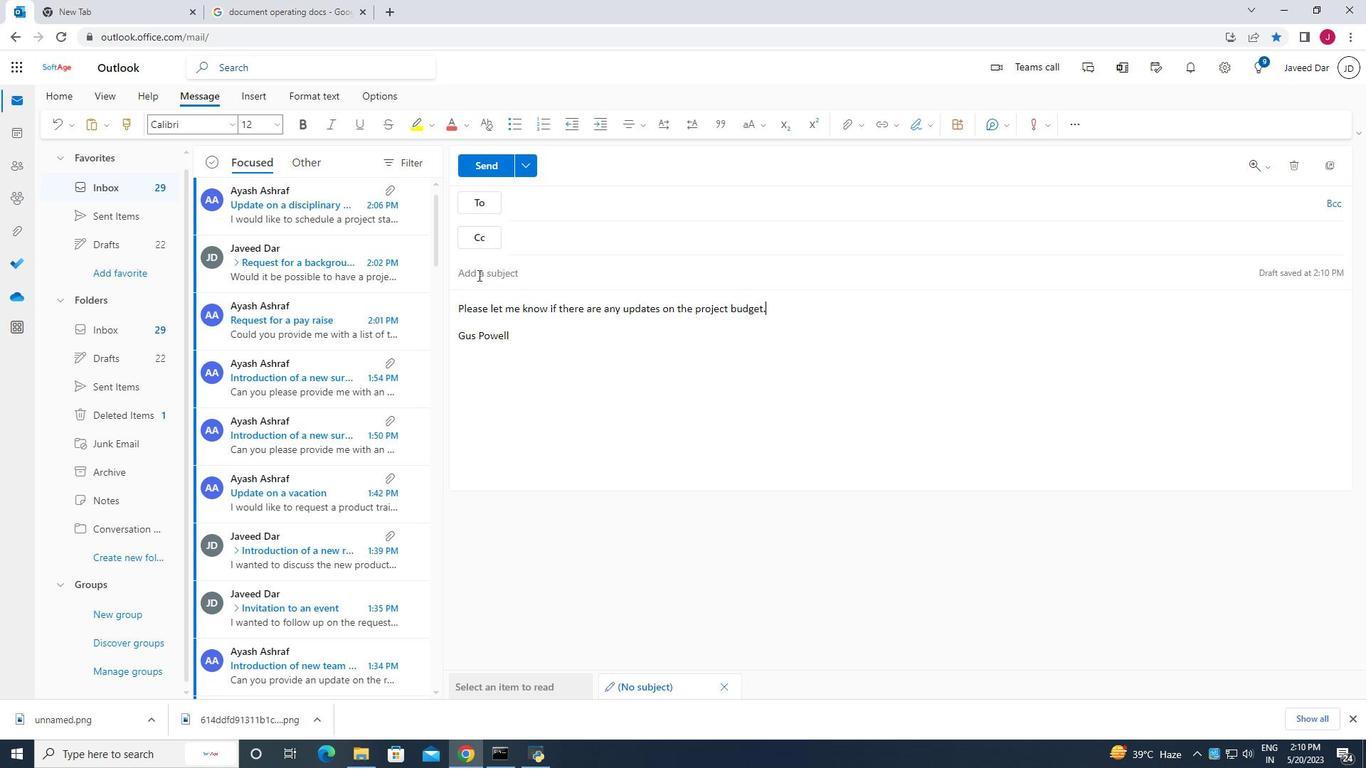 
Action: Key pressed <Key.caps_lock>C<Key.caps_lock>ancellation<Key.space>of<Key.space>a<Key.space>call<Key.space>from<Key.space>
Screenshot: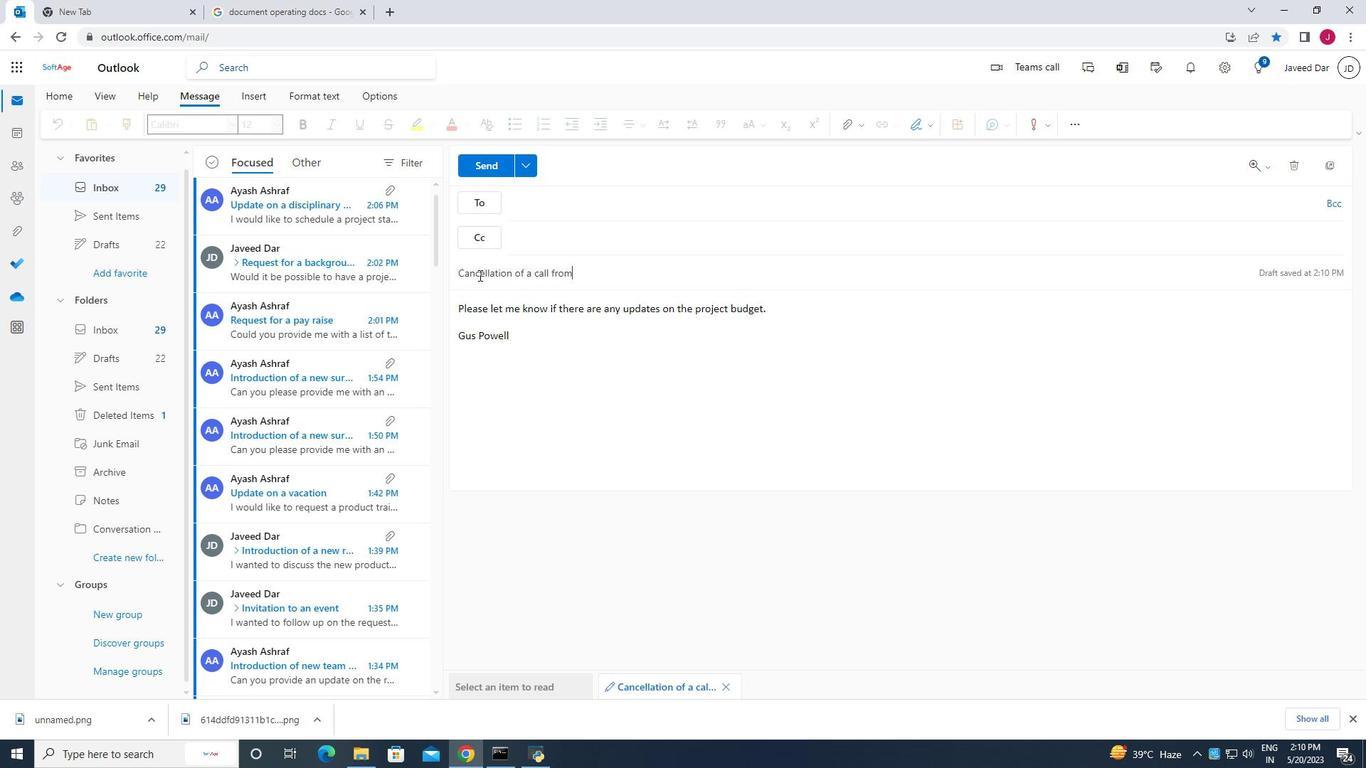 
Action: Mouse moved to (554, 197)
Screenshot: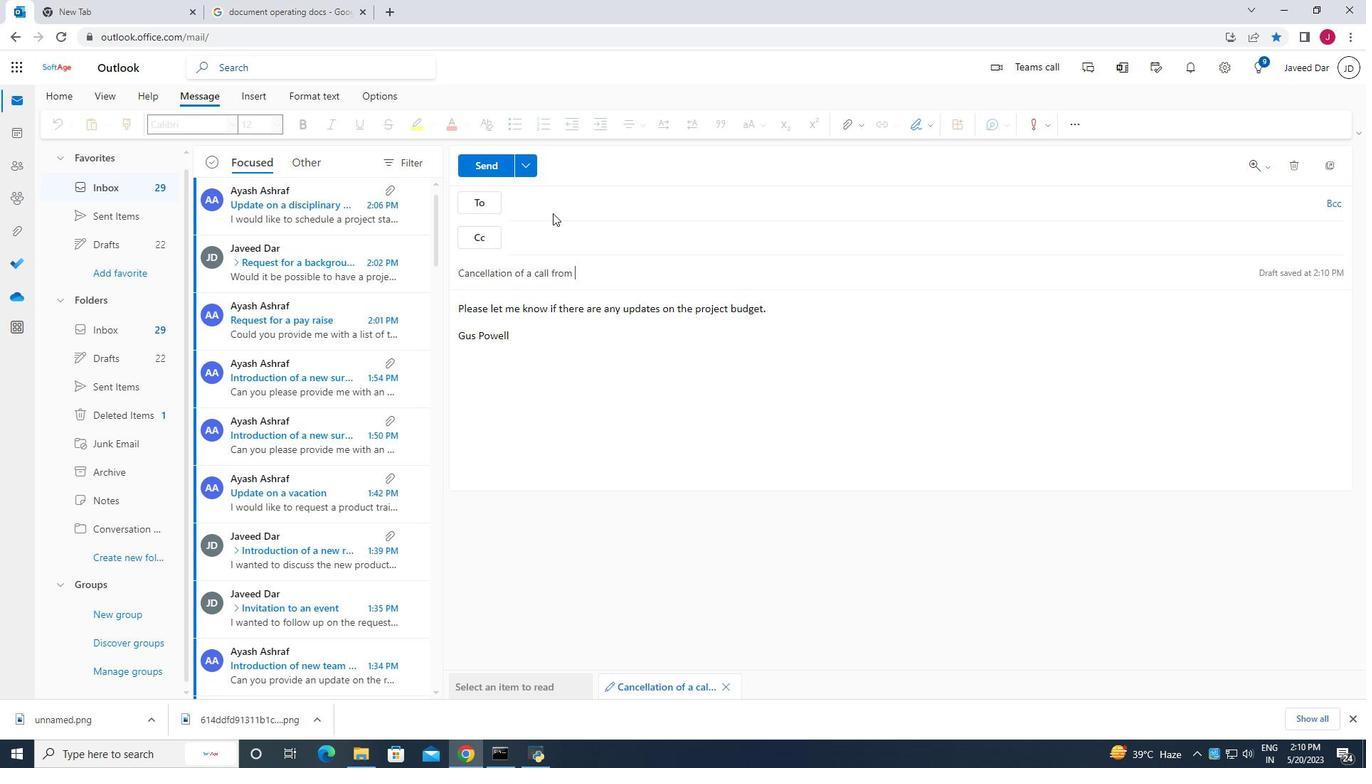 
Action: Mouse pressed left at (554, 197)
Screenshot: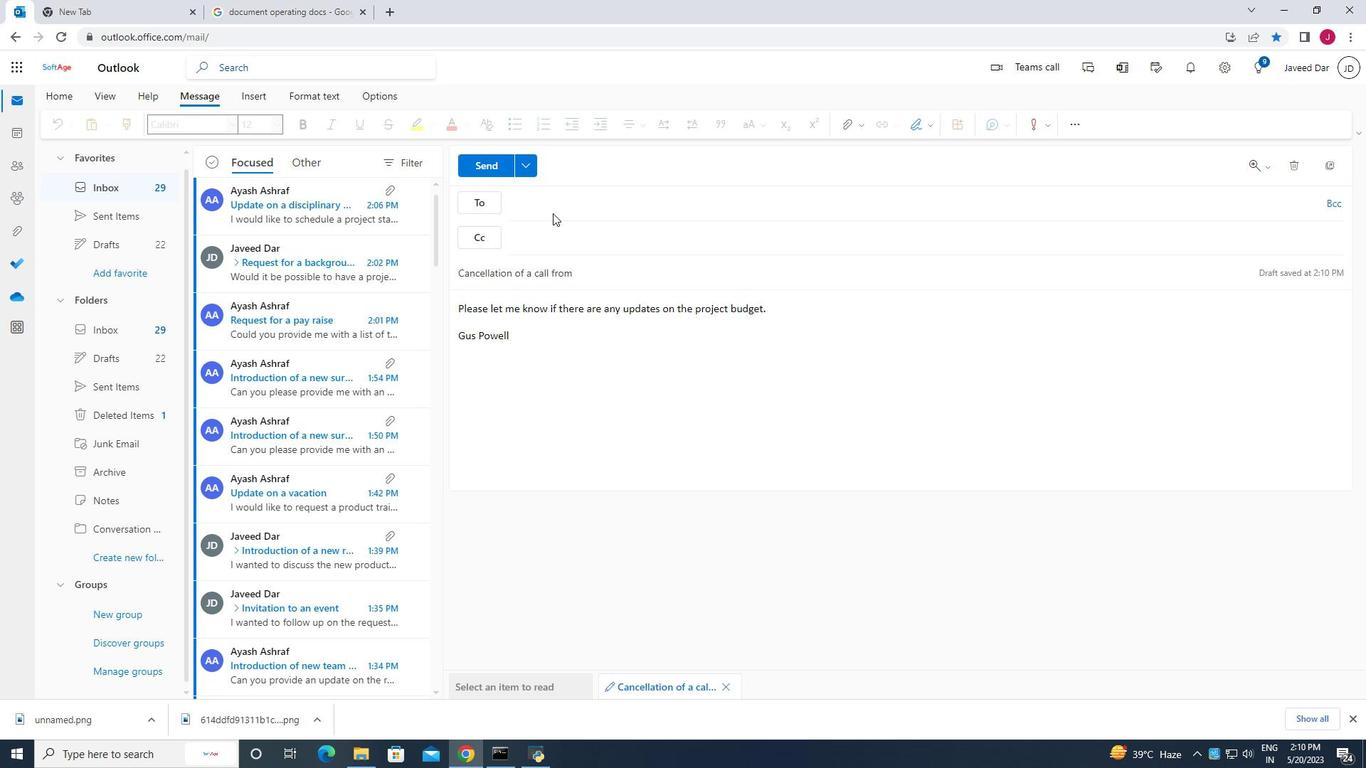 
Action: Key pressed softage.9
Screenshot: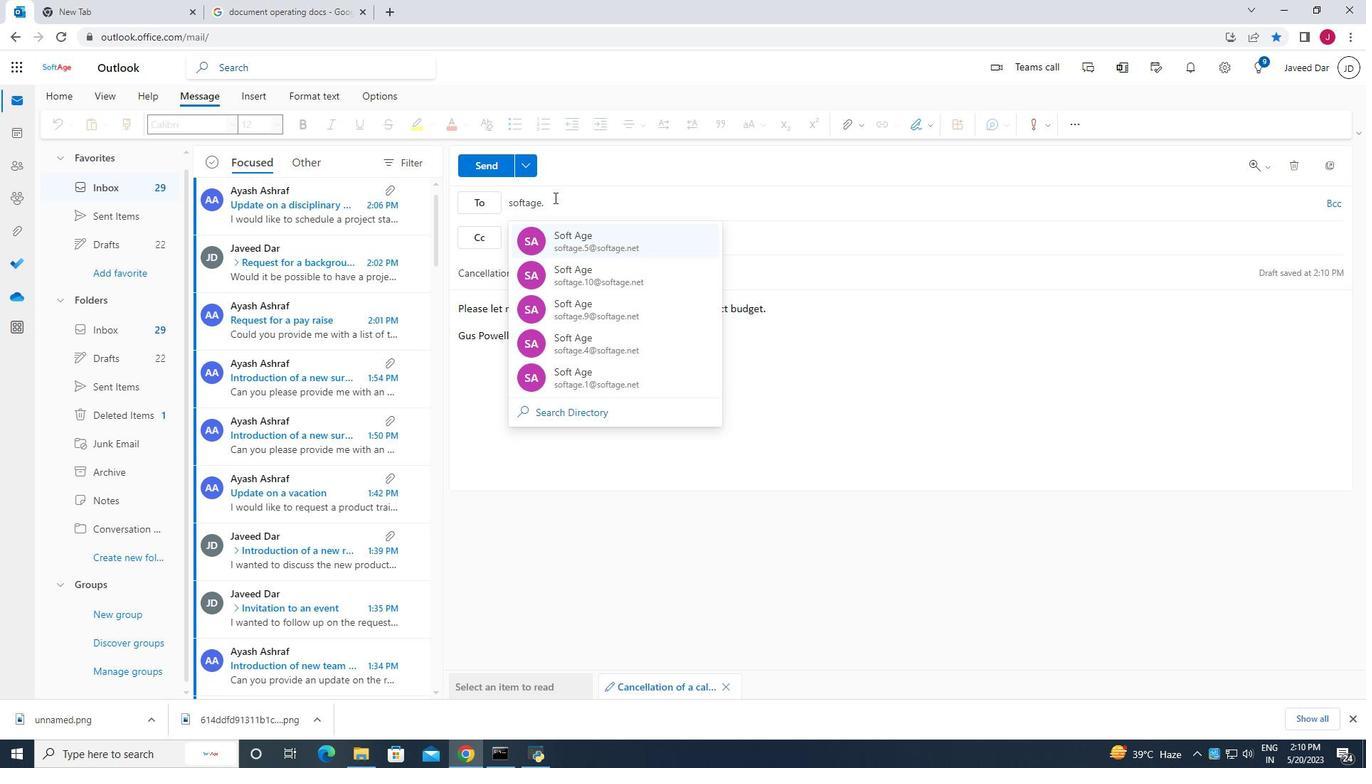 
Action: Mouse moved to (637, 325)
Screenshot: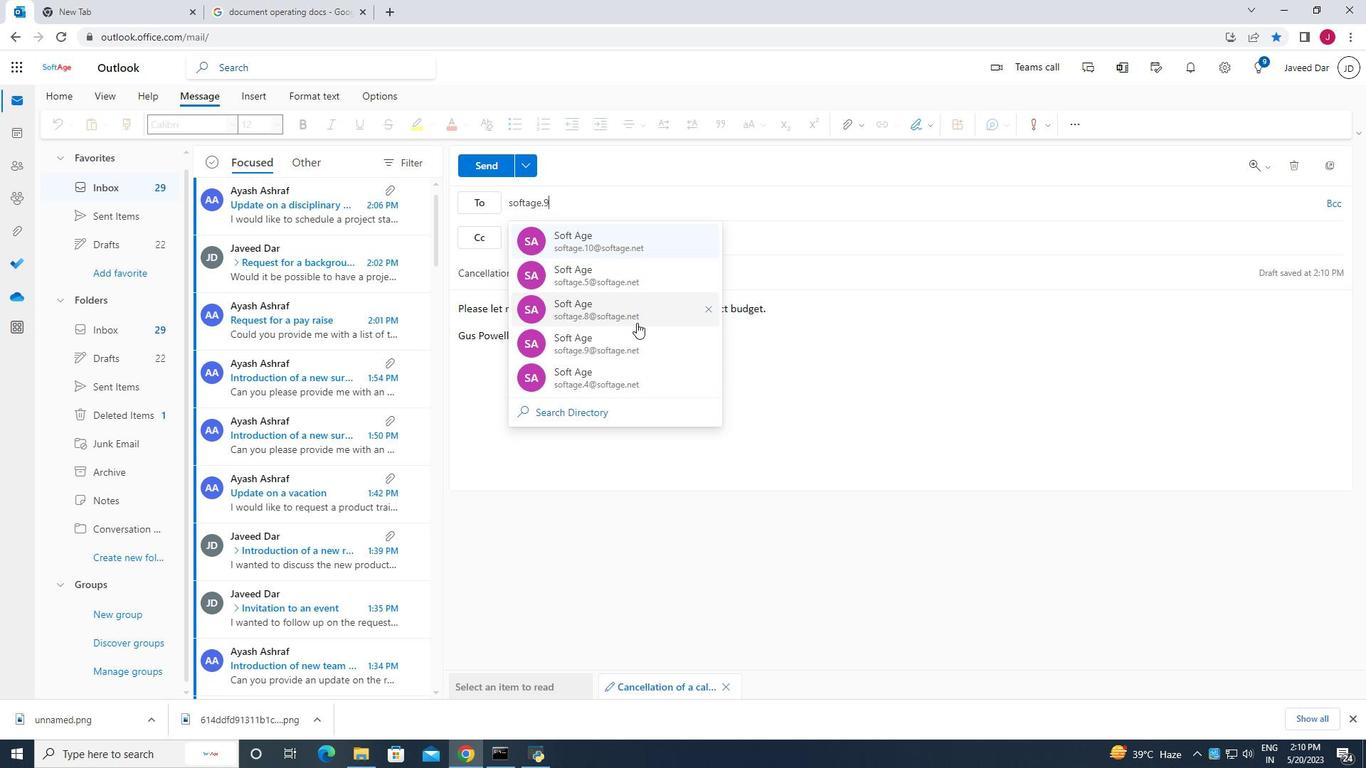 
Action: Mouse scrolled (637, 324) with delta (0, 0)
Screenshot: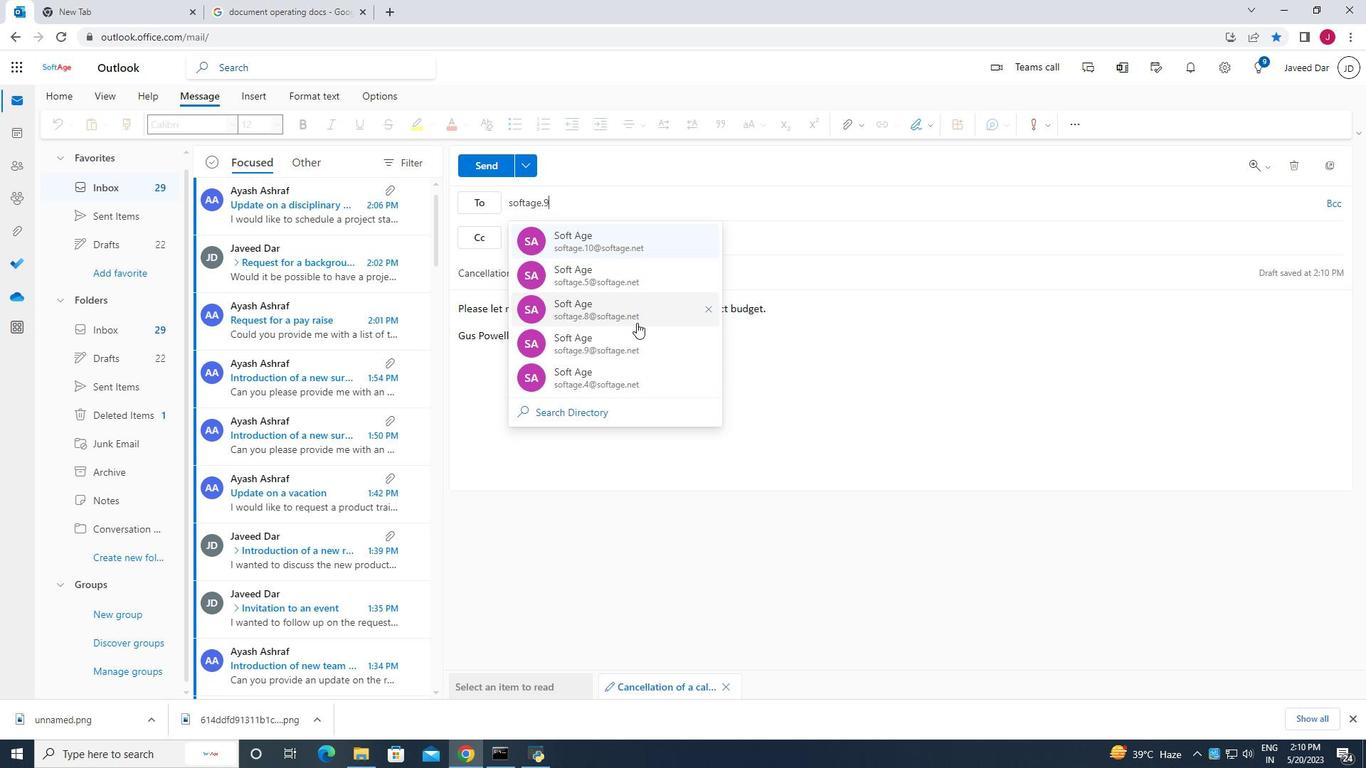 
Action: Mouse moved to (637, 325)
Screenshot: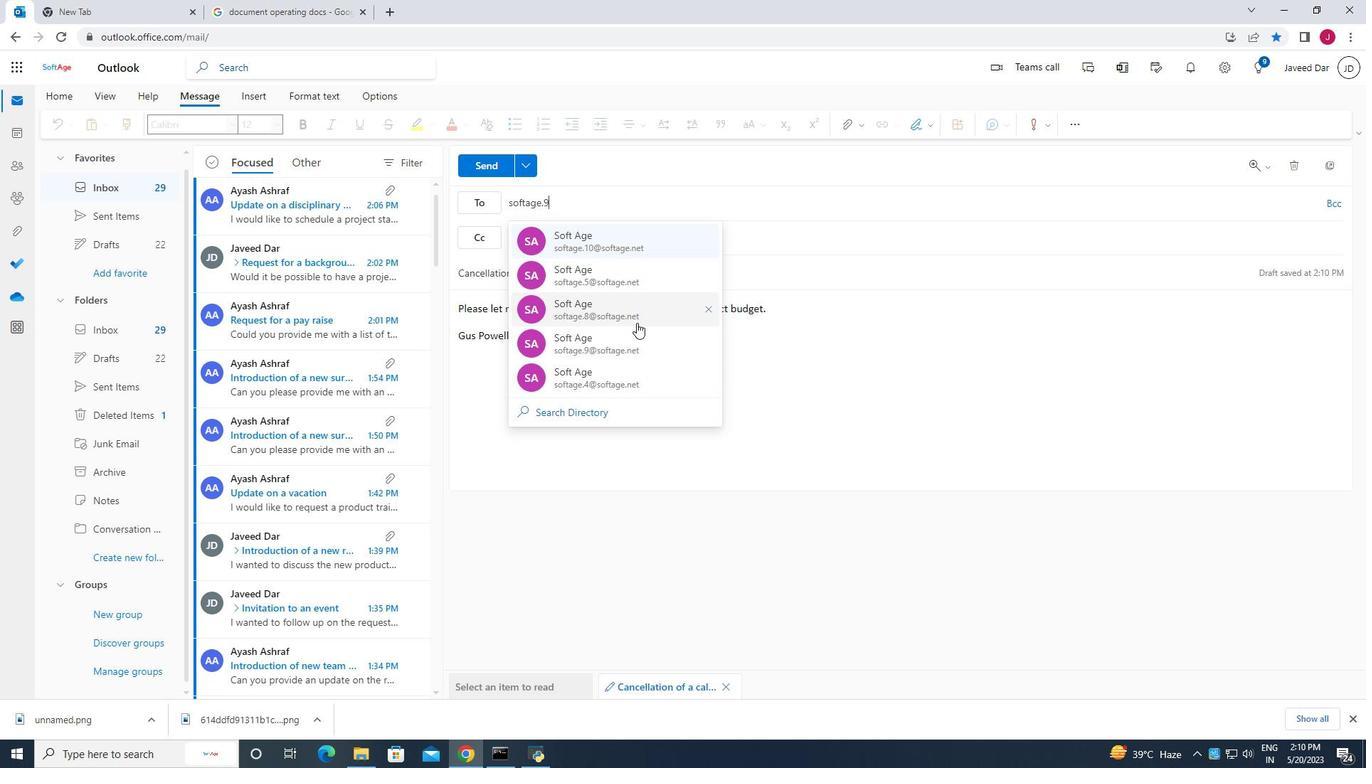 
Action: Mouse scrolled (637, 325) with delta (0, 0)
Screenshot: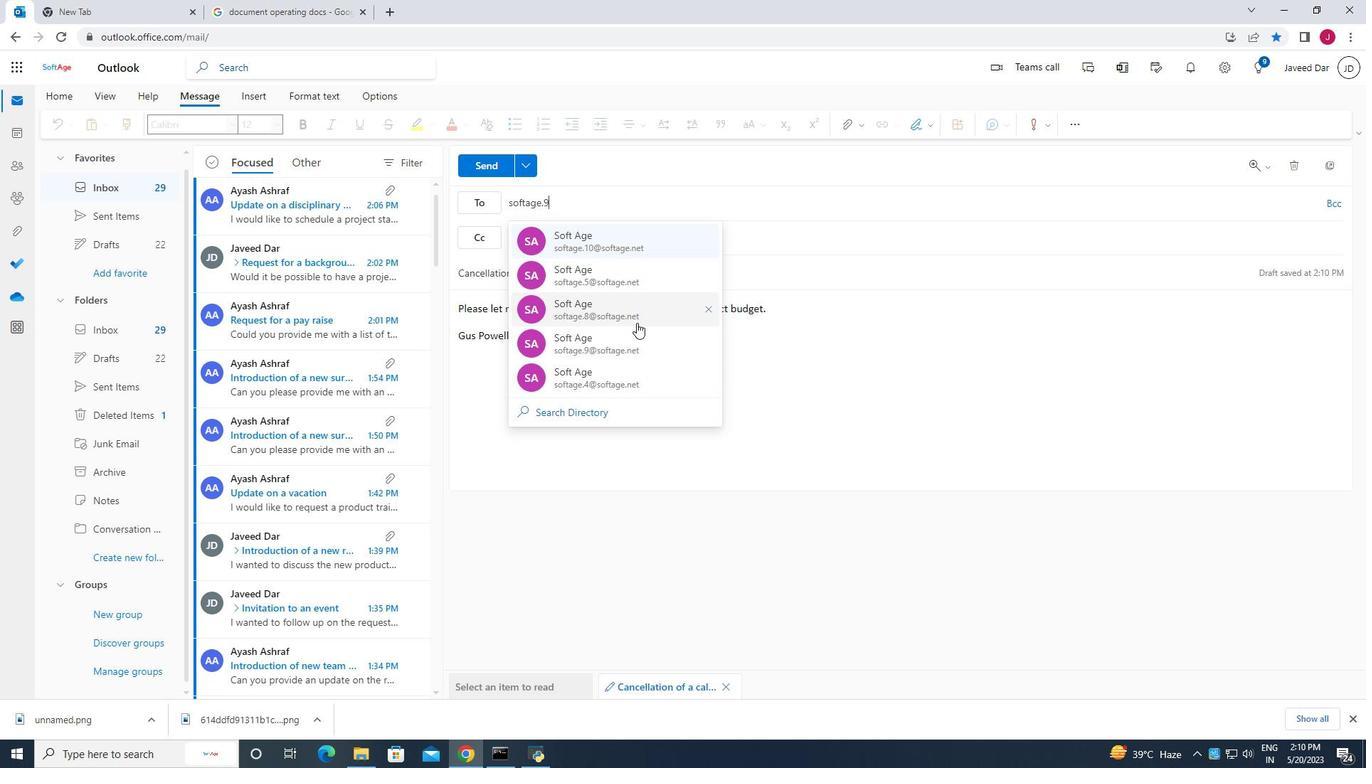 
Action: Mouse scrolled (637, 325) with delta (0, 0)
Screenshot: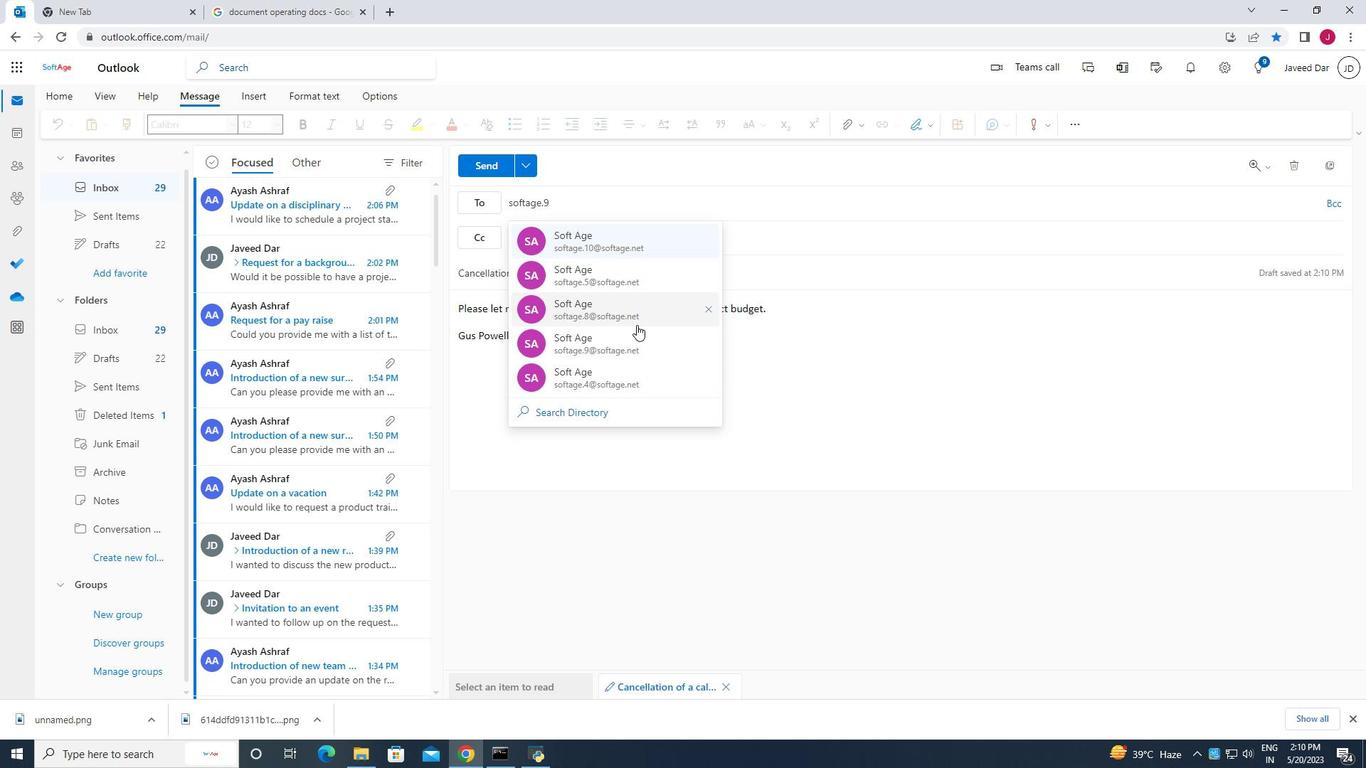 
Action: Mouse moved to (656, 343)
Screenshot: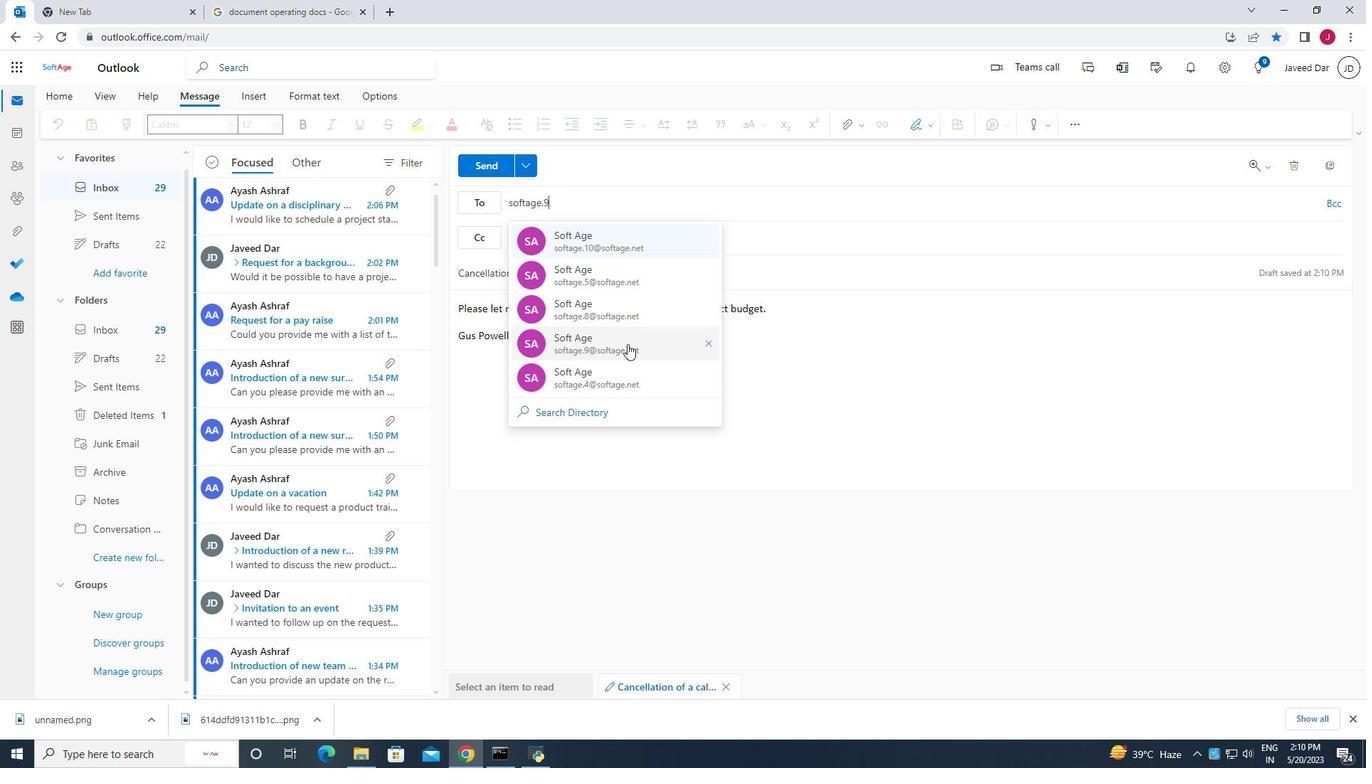 
Action: Mouse pressed left at (656, 343)
Screenshot: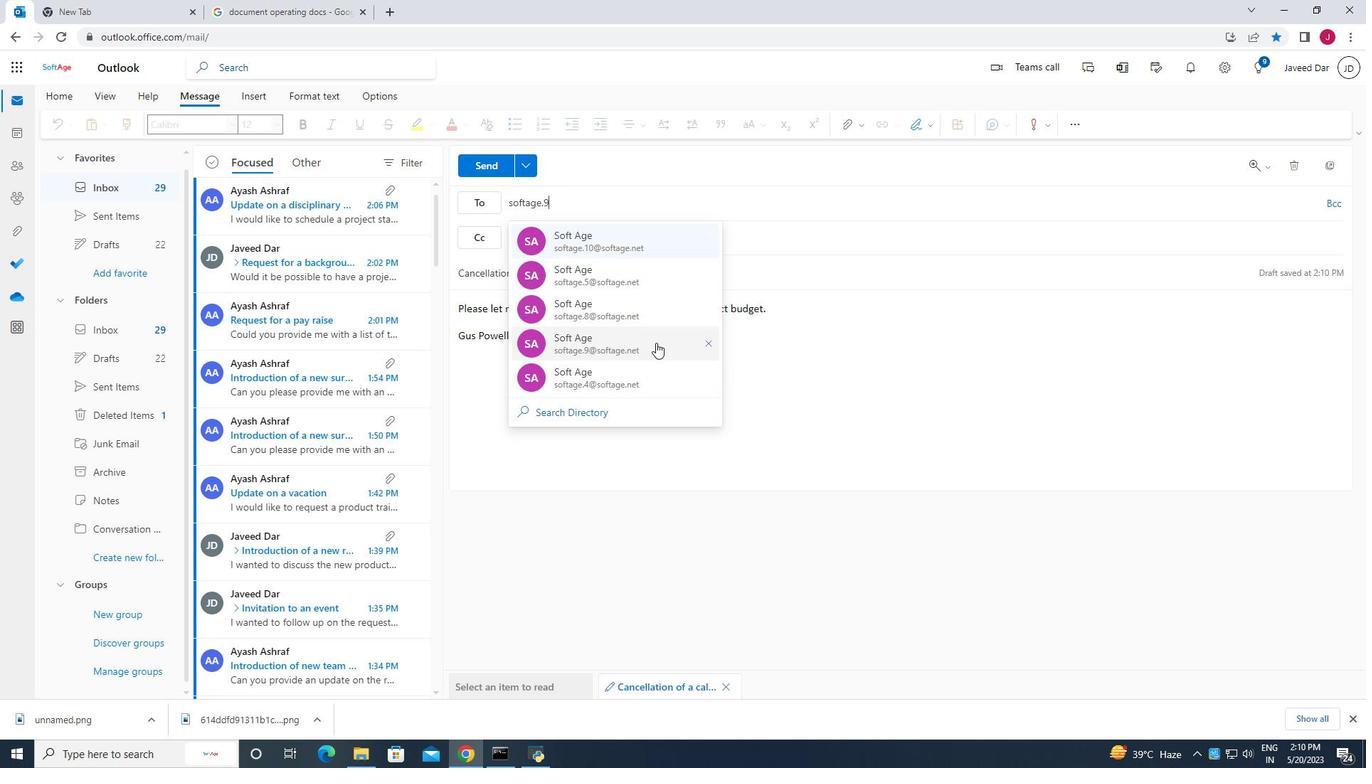 
Action: Mouse moved to (620, 198)
Screenshot: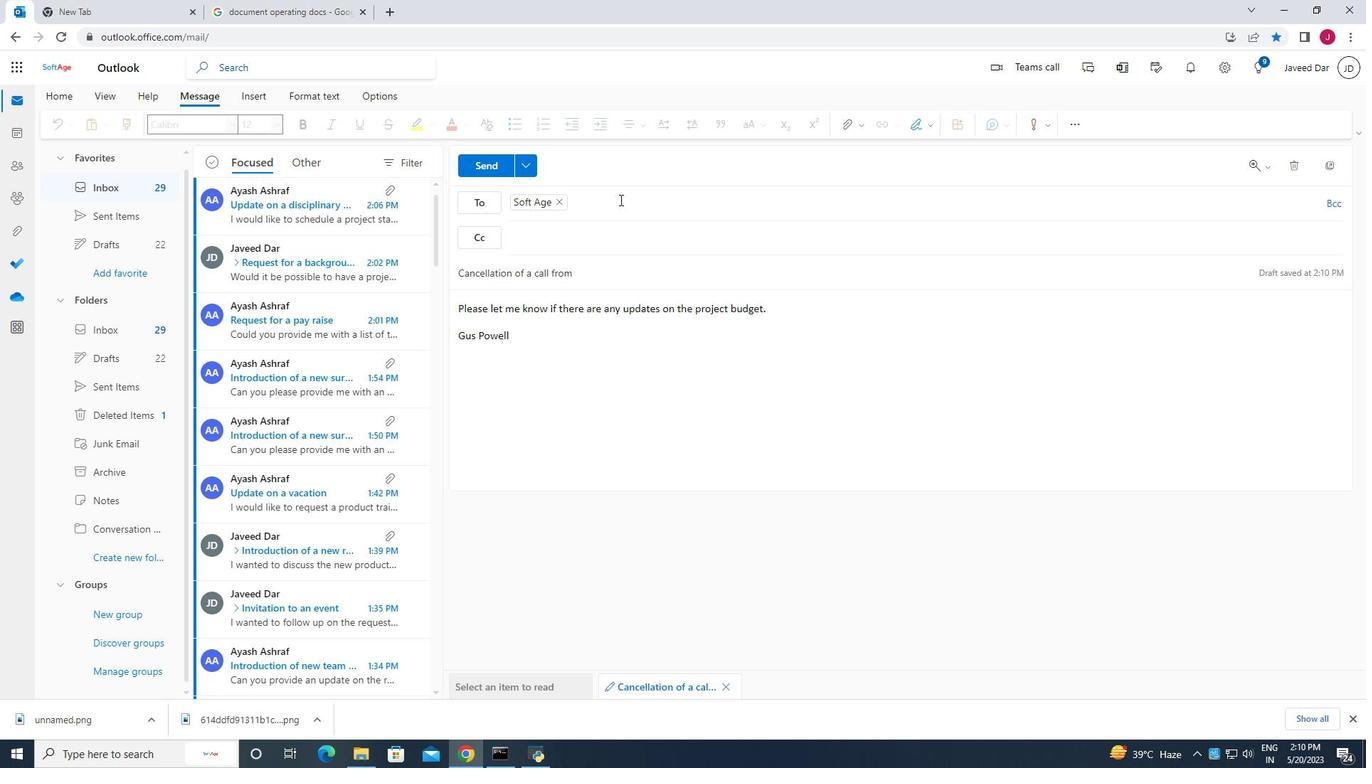 
Action: Key pressed softage.10
Screenshot: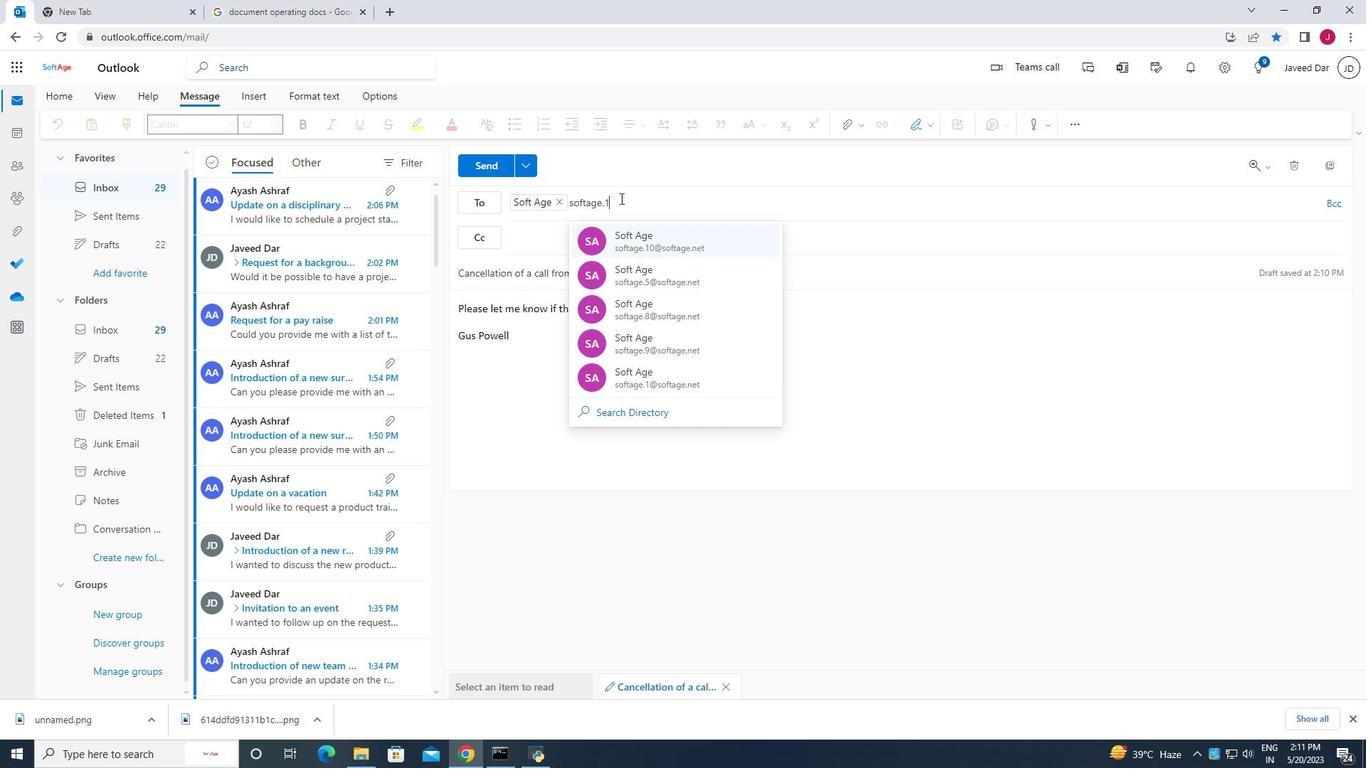 
Action: Mouse moved to (733, 236)
Screenshot: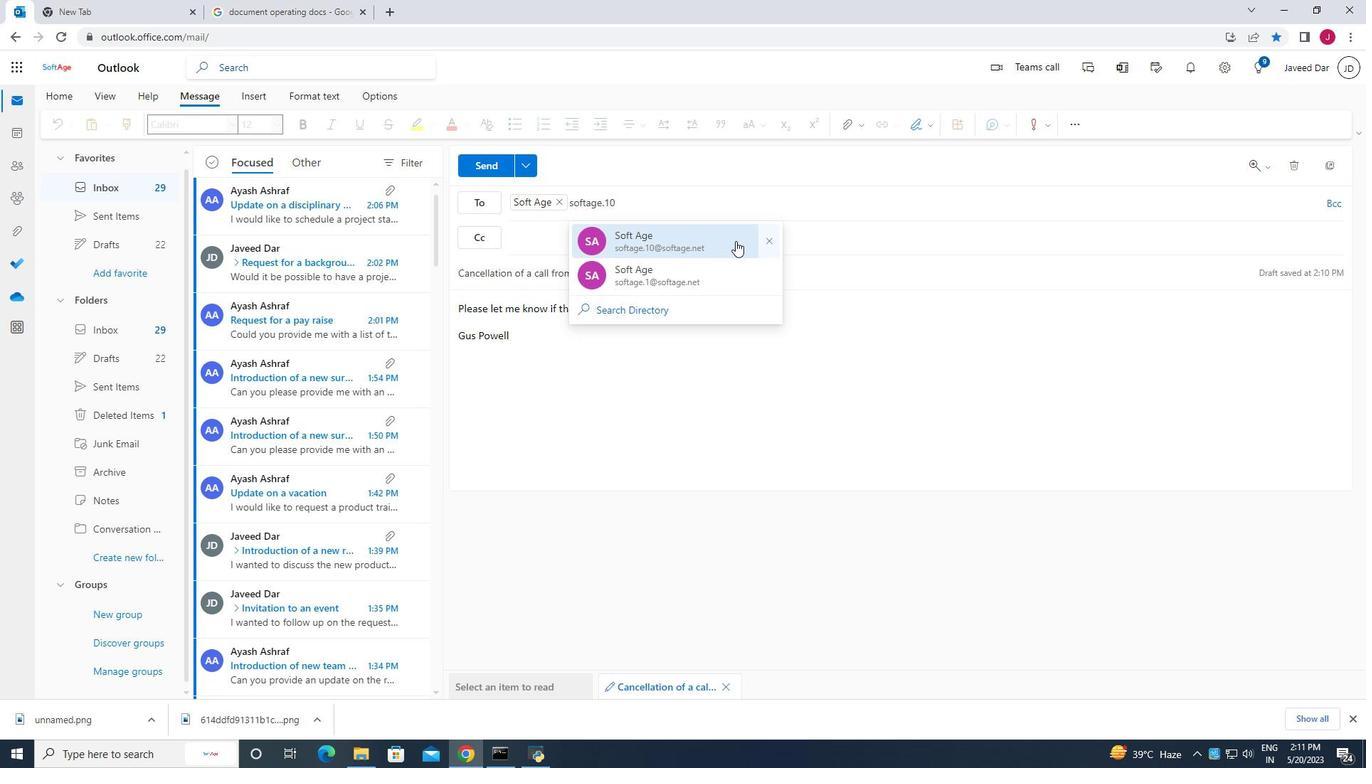 
Action: Mouse pressed left at (733, 236)
Screenshot: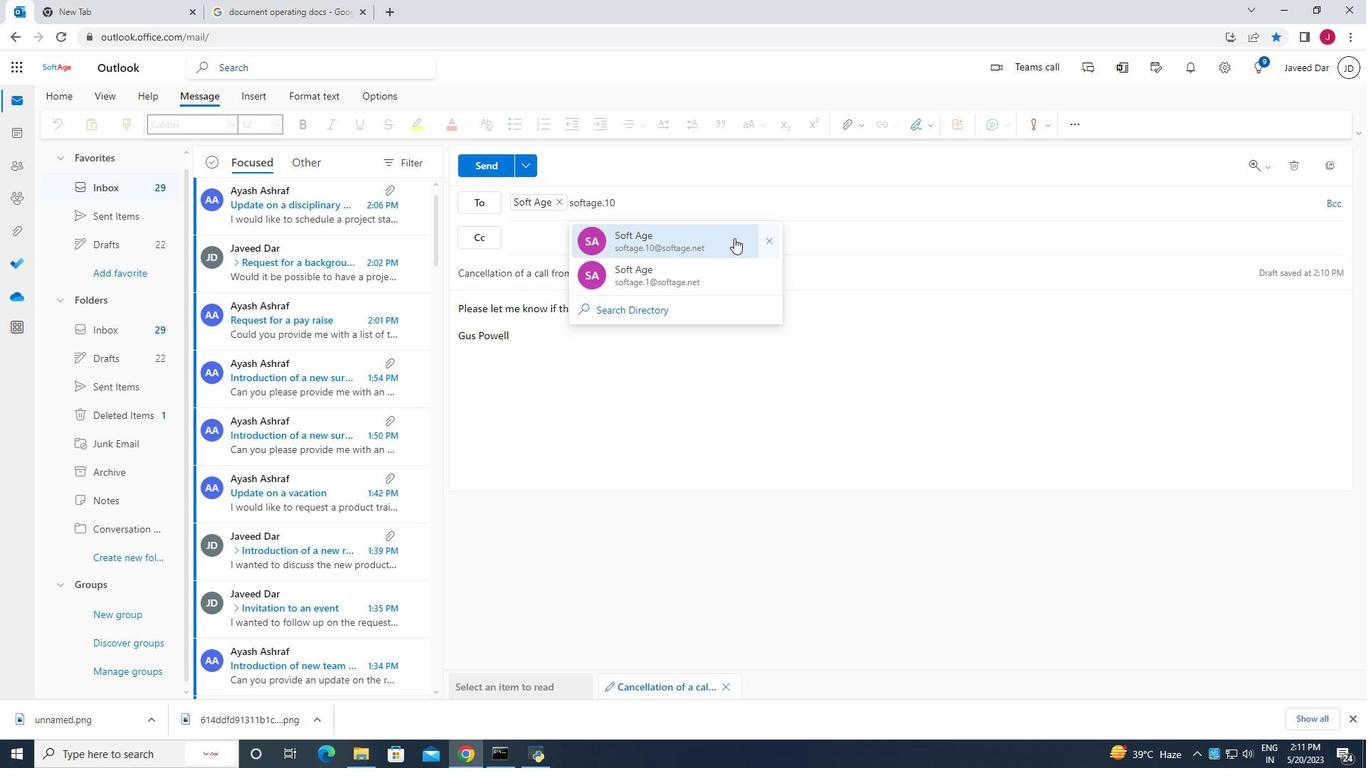 
Action: Mouse moved to (1326, 203)
Screenshot: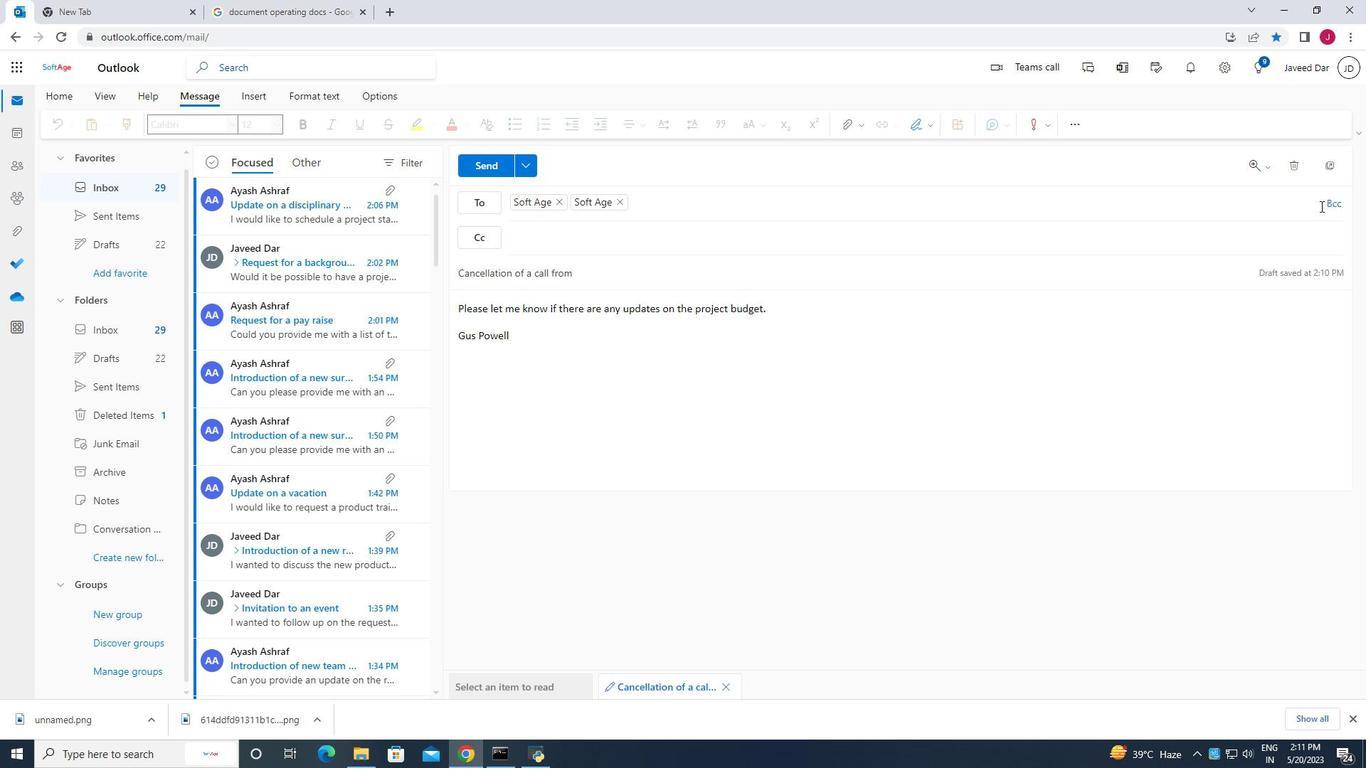 
Action: Mouse pressed left at (1326, 203)
Screenshot: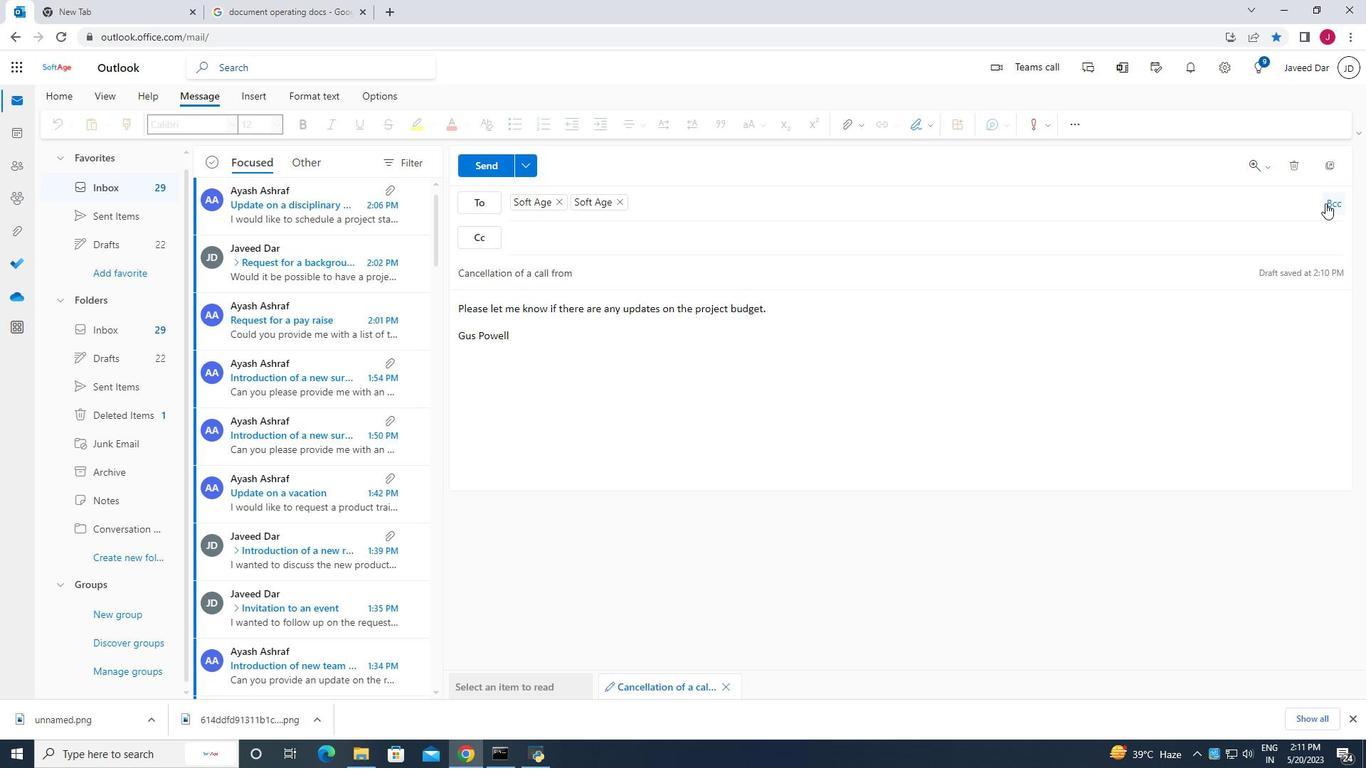 
Action: Mouse moved to (539, 276)
Screenshot: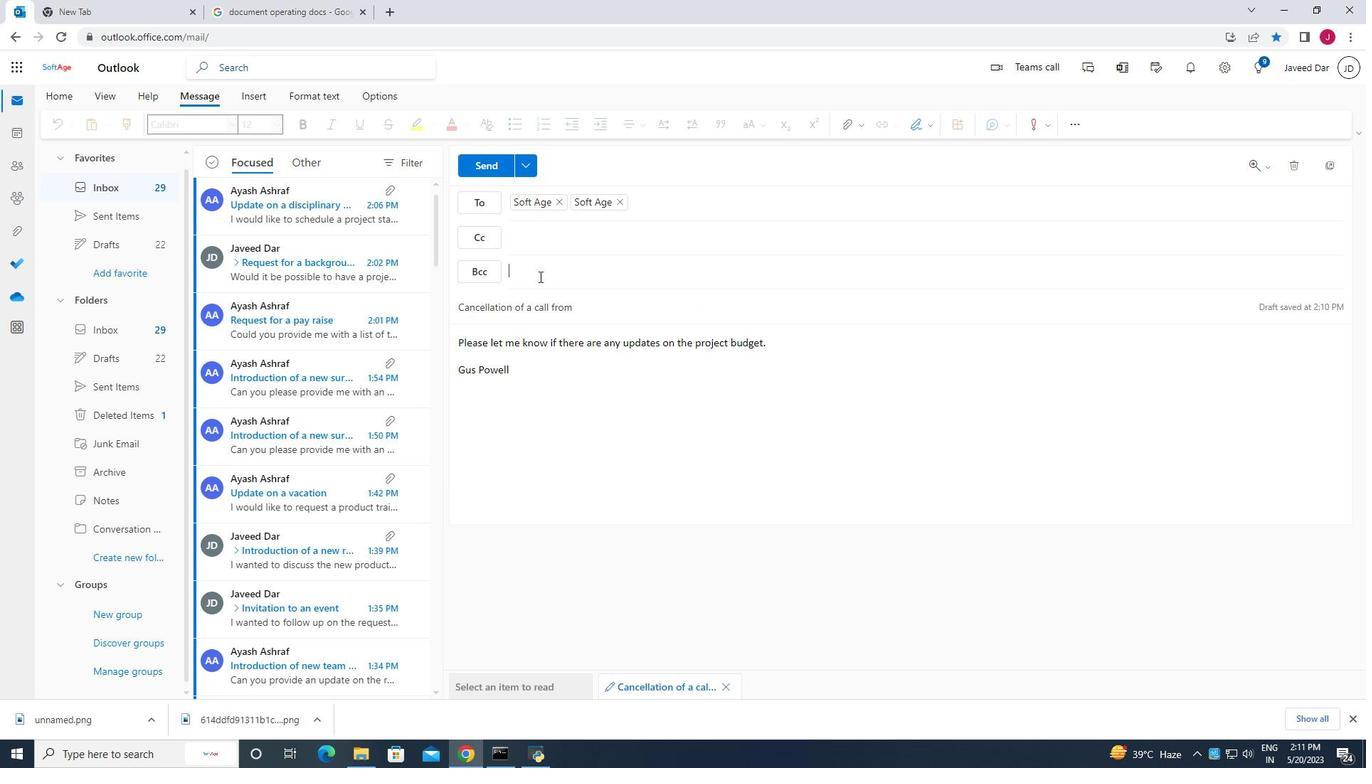 
Action: Key pressed softage.6
Screenshot: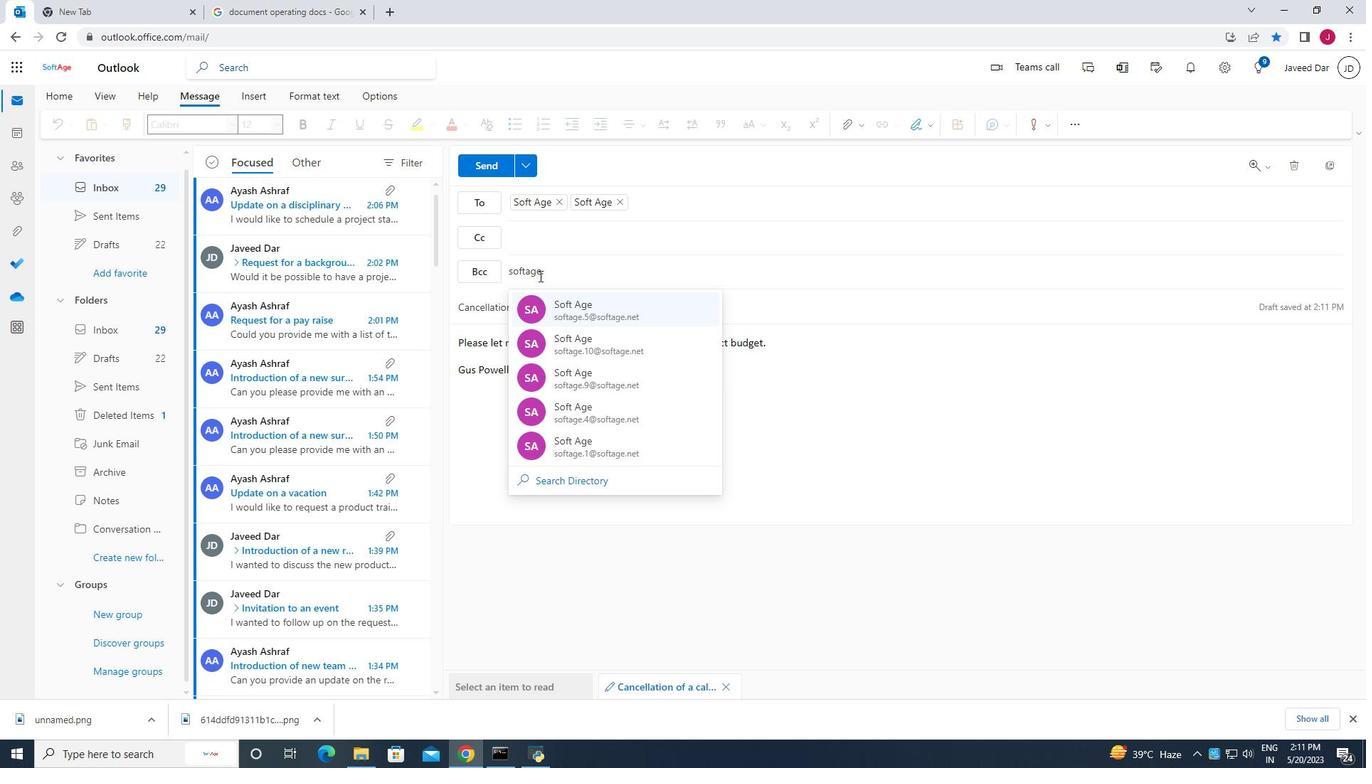 
Action: Mouse moved to (655, 439)
Screenshot: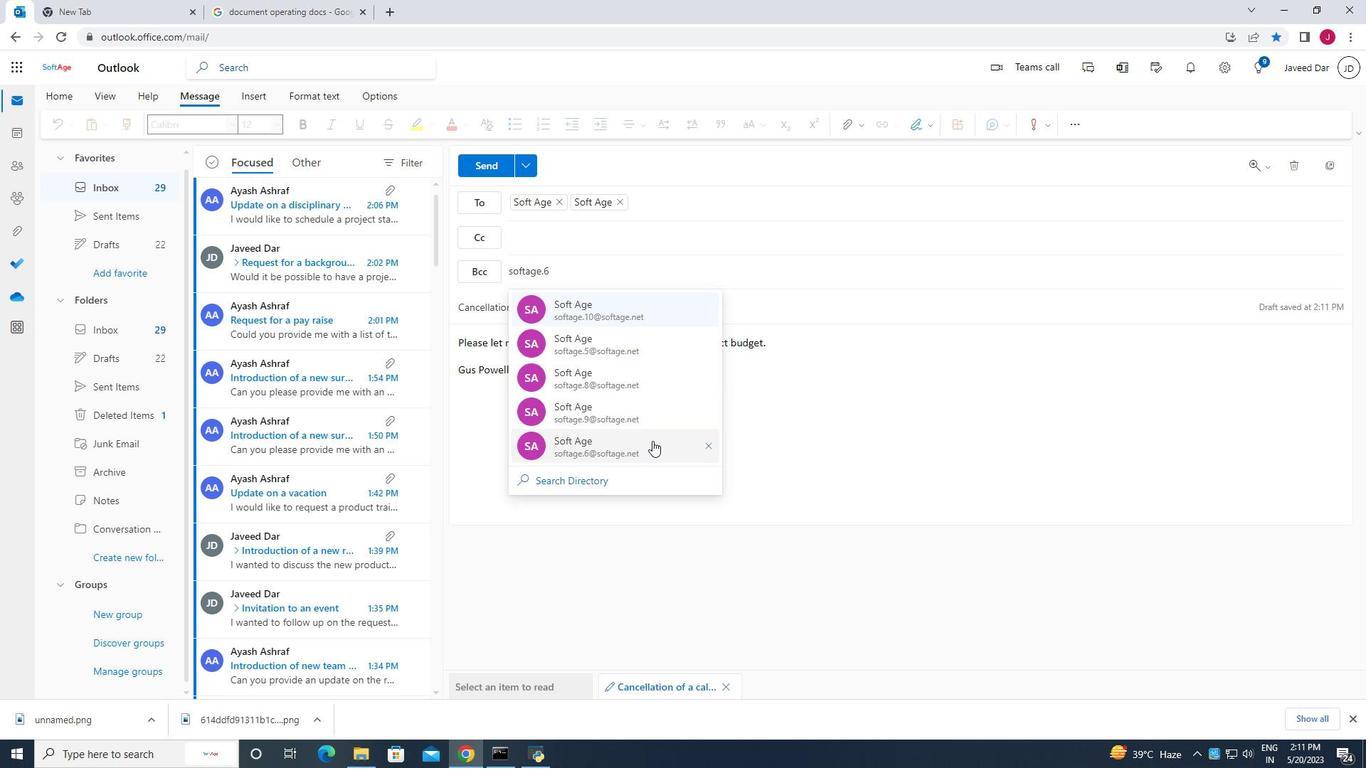 
Action: Mouse pressed left at (655, 439)
Screenshot: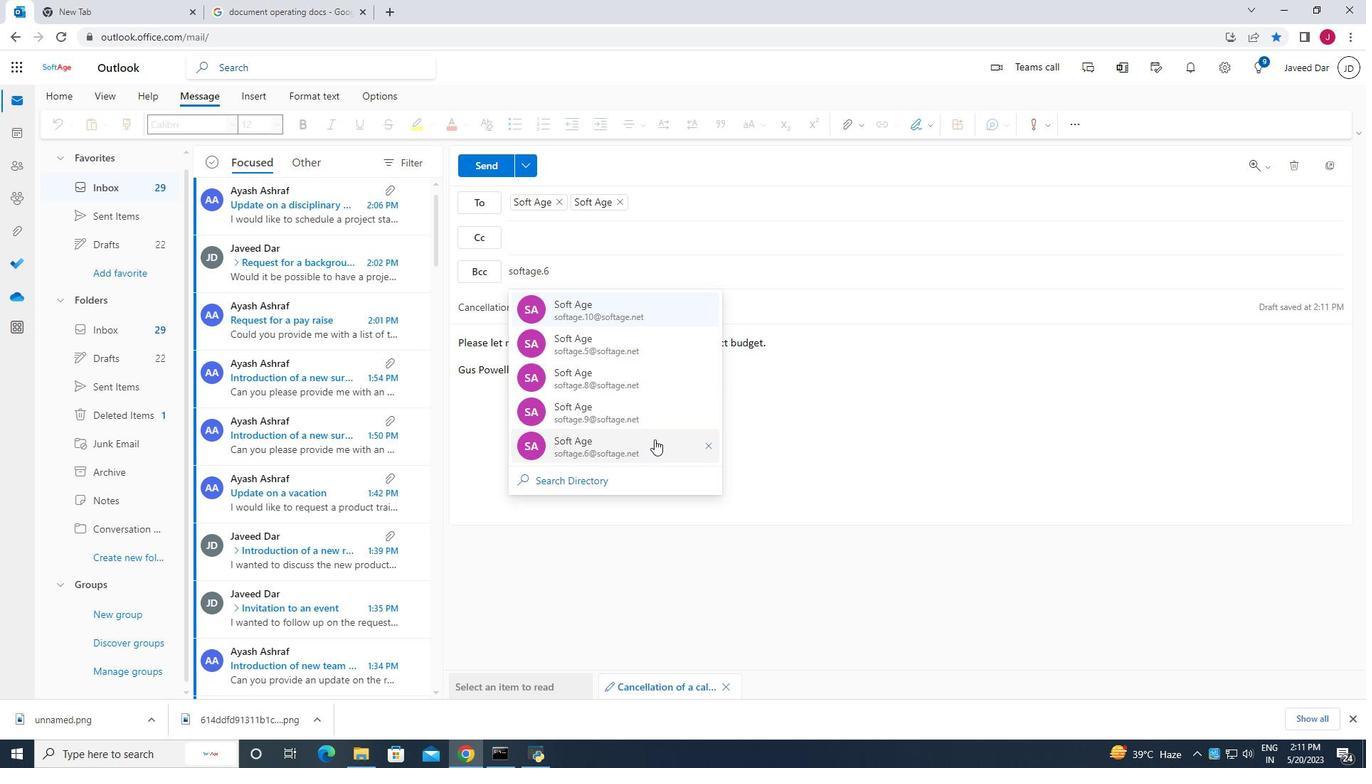 
Action: Mouse moved to (476, 167)
Screenshot: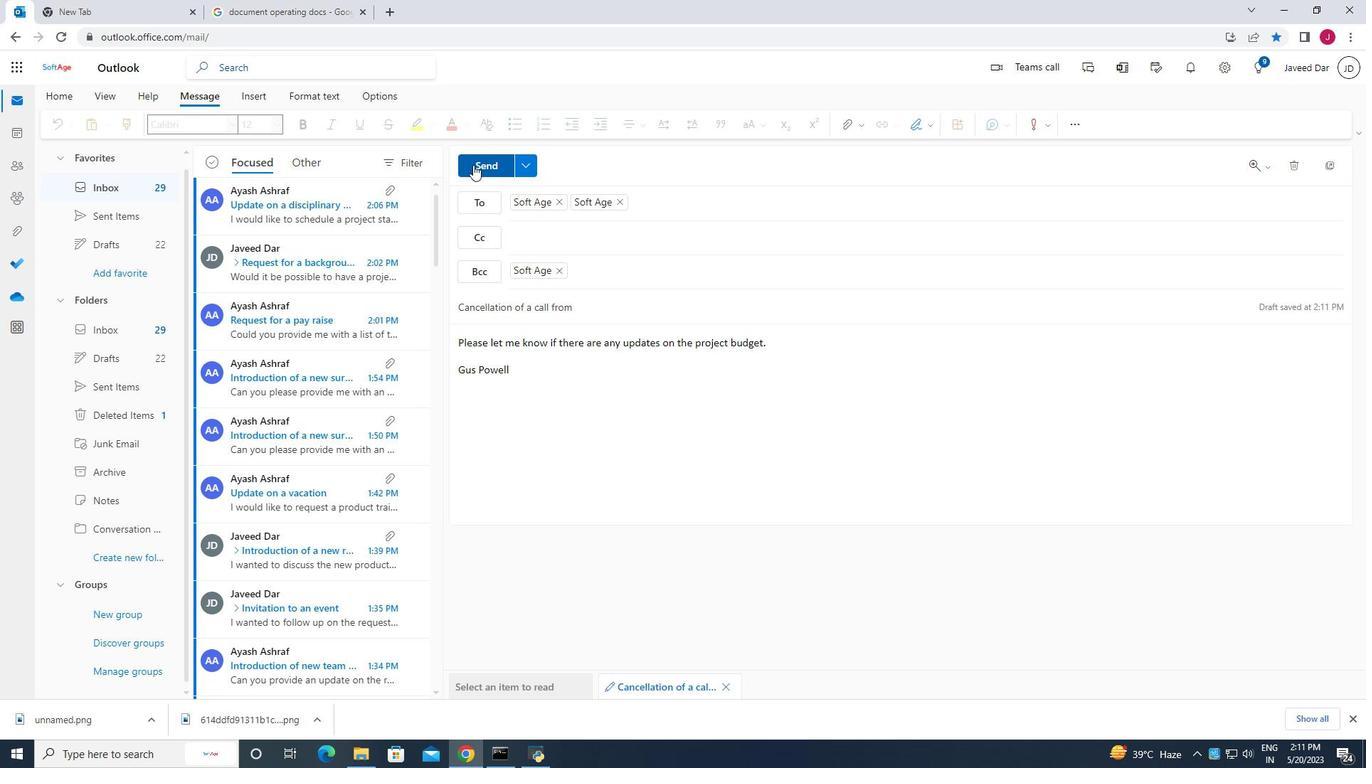 
Action: Mouse pressed left at (476, 167)
Screenshot: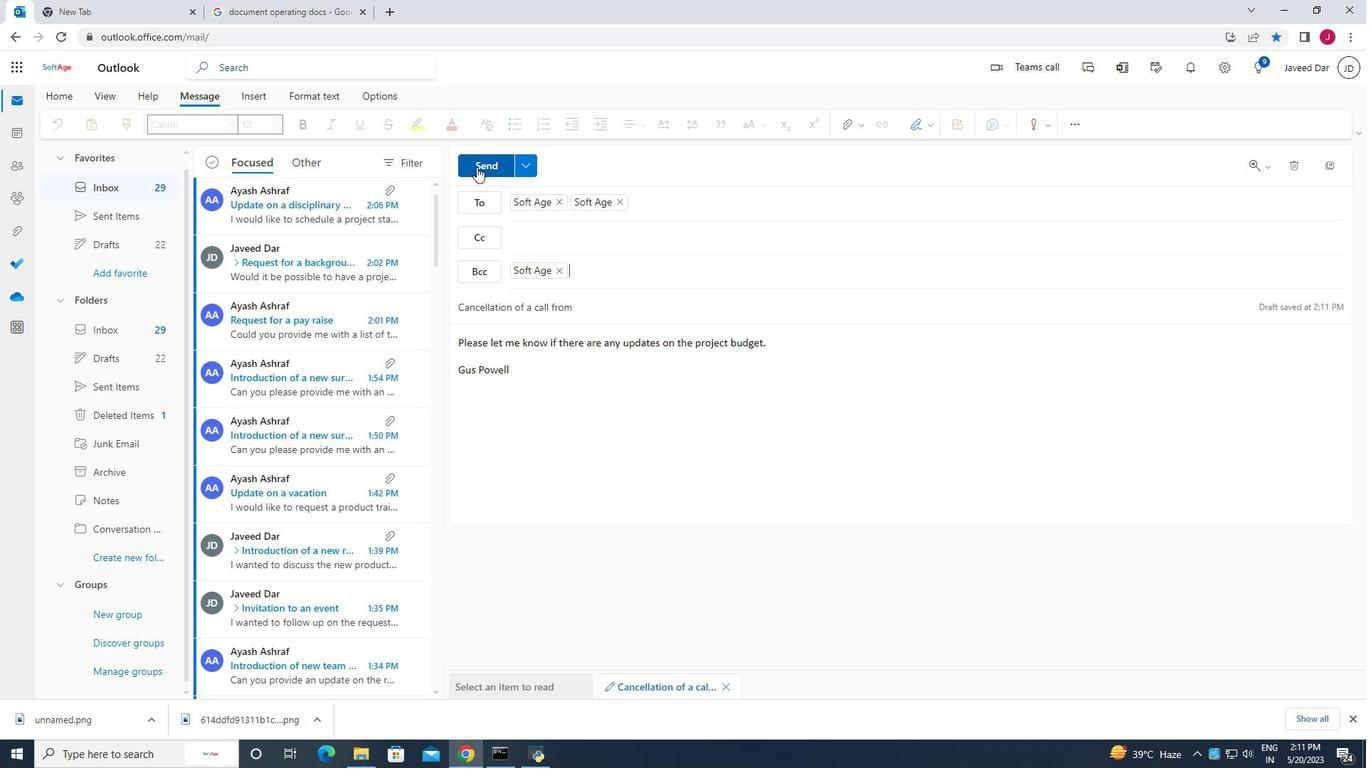 
Action: Mouse moved to (619, 283)
Screenshot: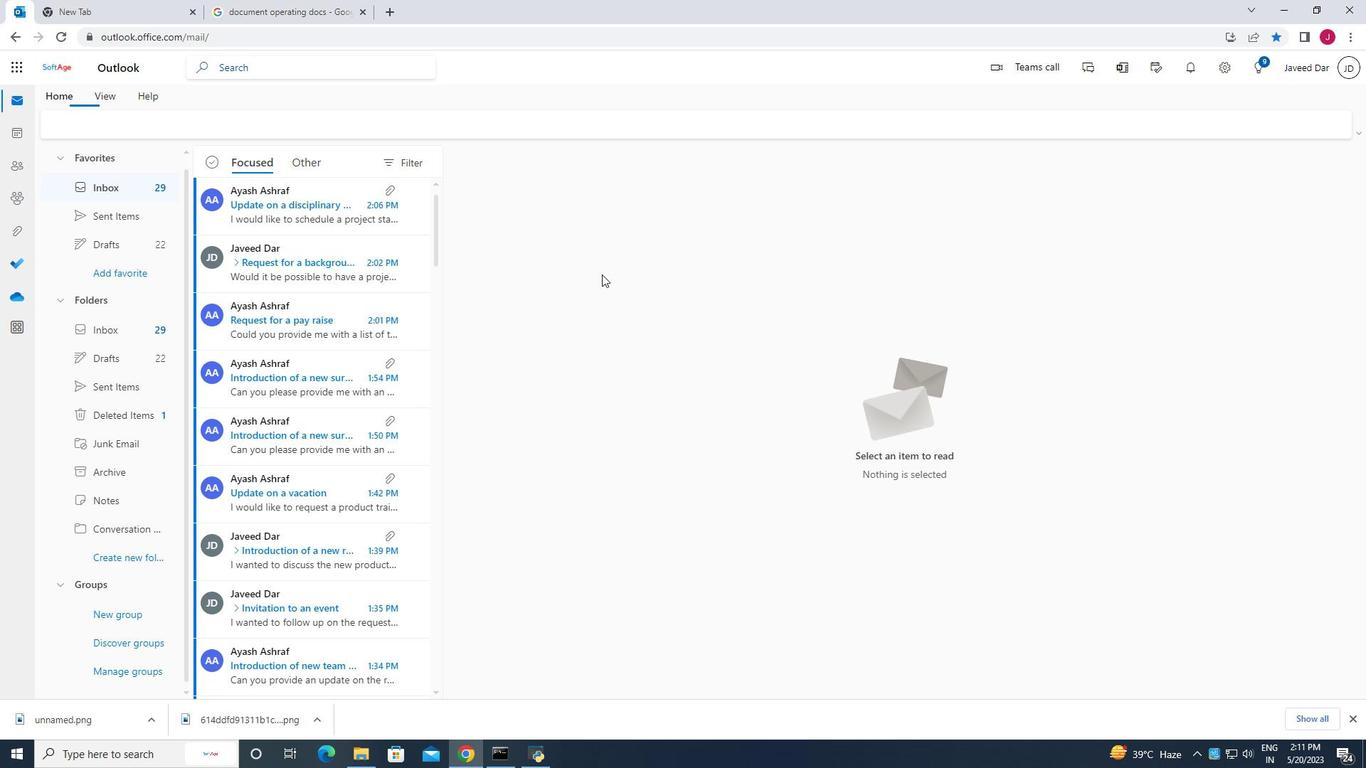 
